 Task: Plan a workshop on stress management for the team on the 25th at 2:30 PM.
Action: Mouse moved to (49, 88)
Screenshot: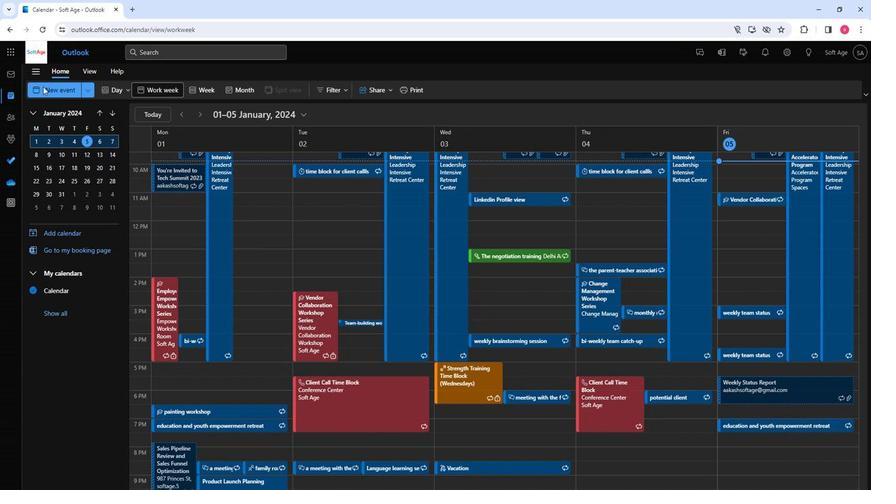 
Action: Mouse pressed left at (49, 88)
Screenshot: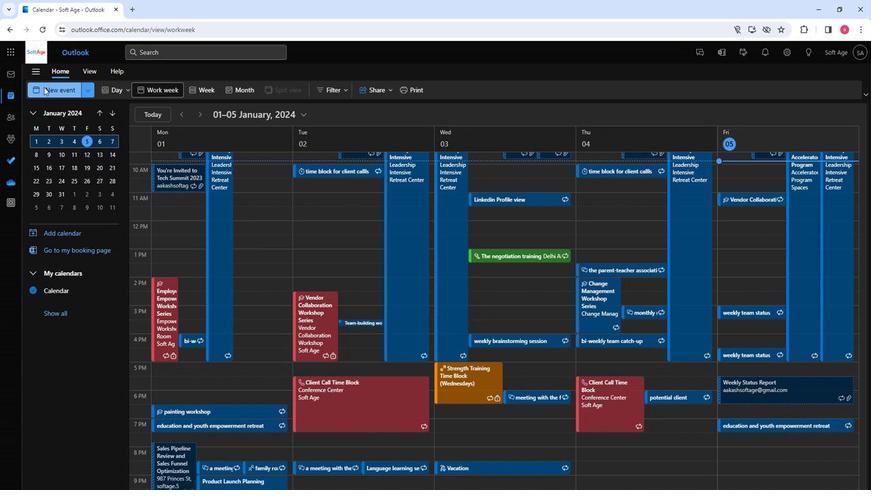 
Action: Mouse moved to (206, 228)
Screenshot: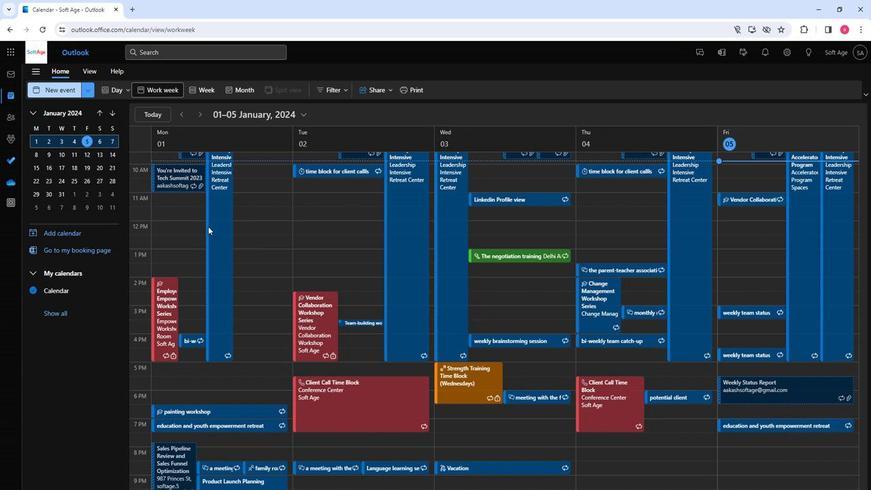 
Action: Key pressed <Key.shift>Workshop<Key.space>on<Key.space><Key.shift>Stress<Key.space><Key.shift>Management
Screenshot: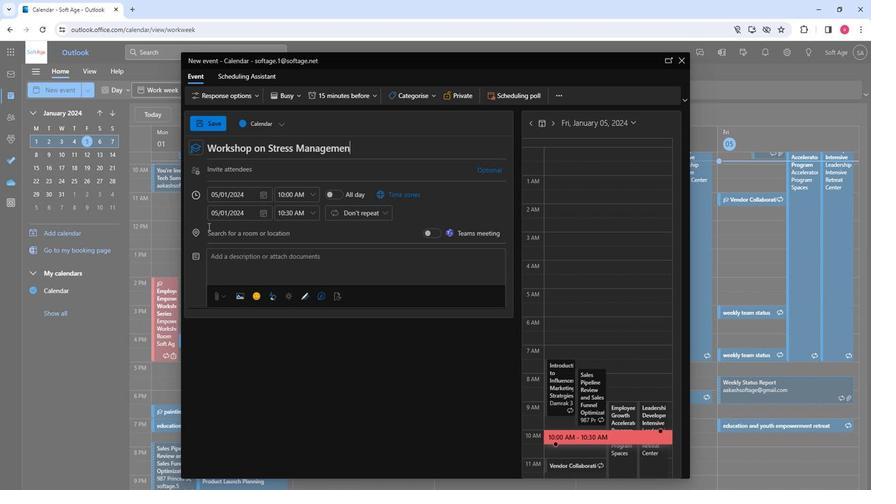 
Action: Mouse moved to (234, 176)
Screenshot: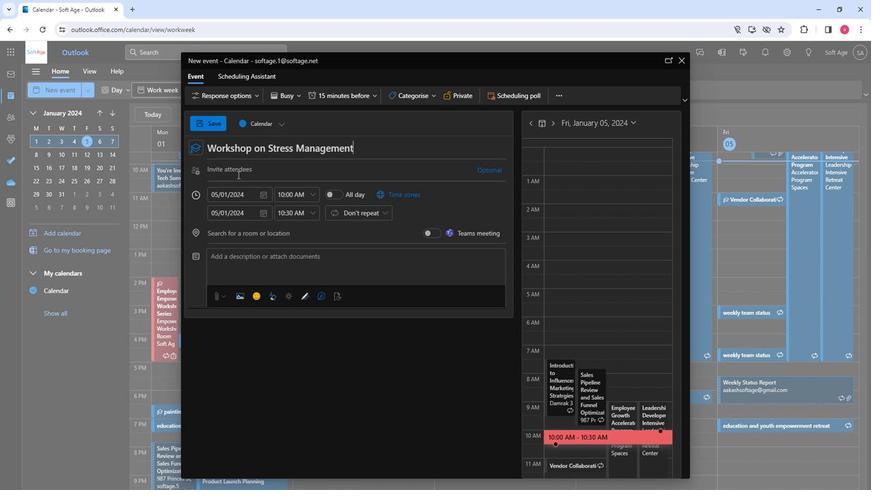 
Action: Mouse pressed left at (234, 176)
Screenshot: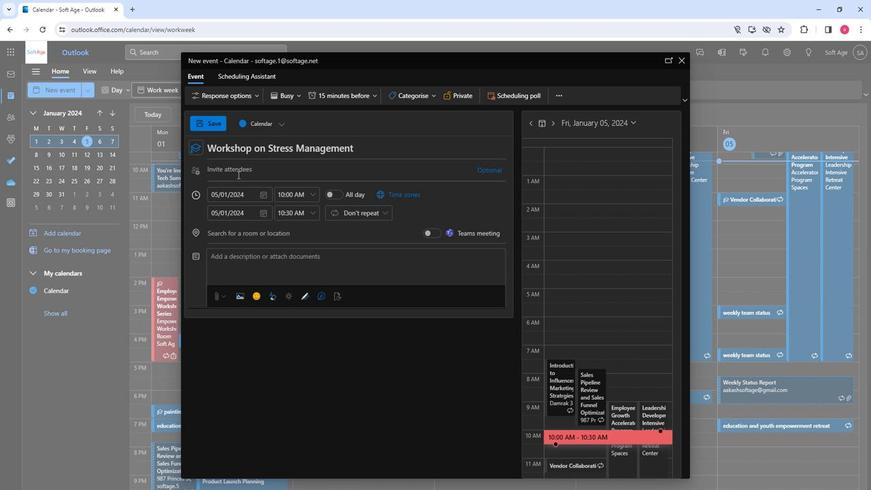 
Action: Key pressed so
Screenshot: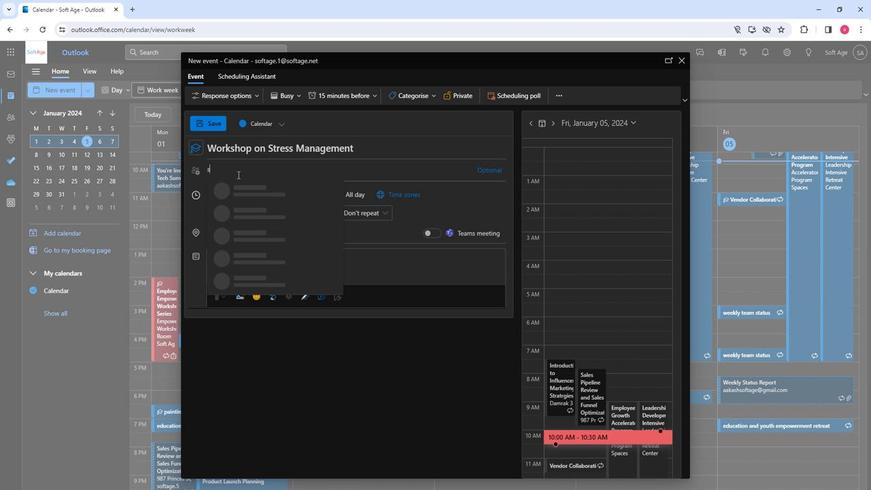 
Action: Mouse moved to (240, 186)
Screenshot: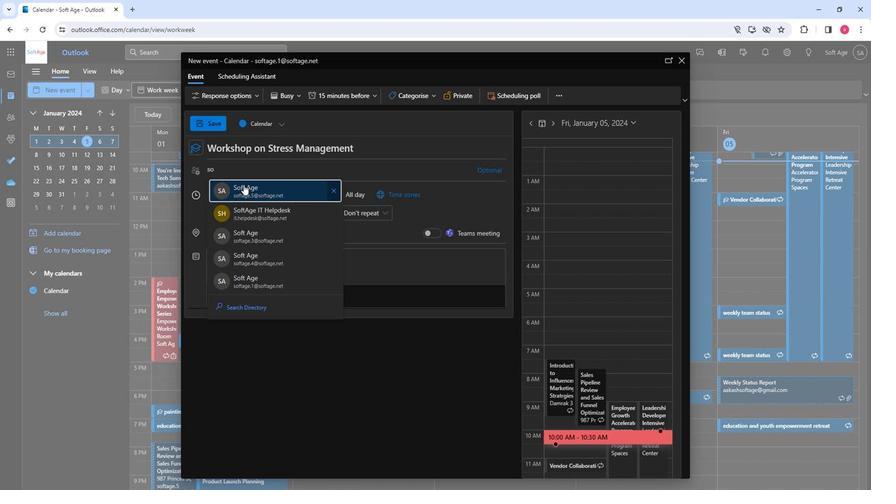 
Action: Mouse pressed left at (240, 186)
Screenshot: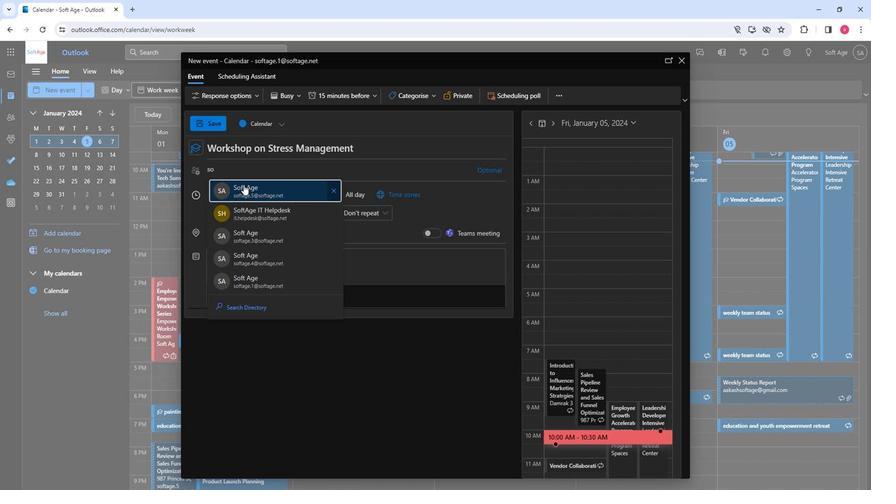
Action: Key pressed so
Screenshot: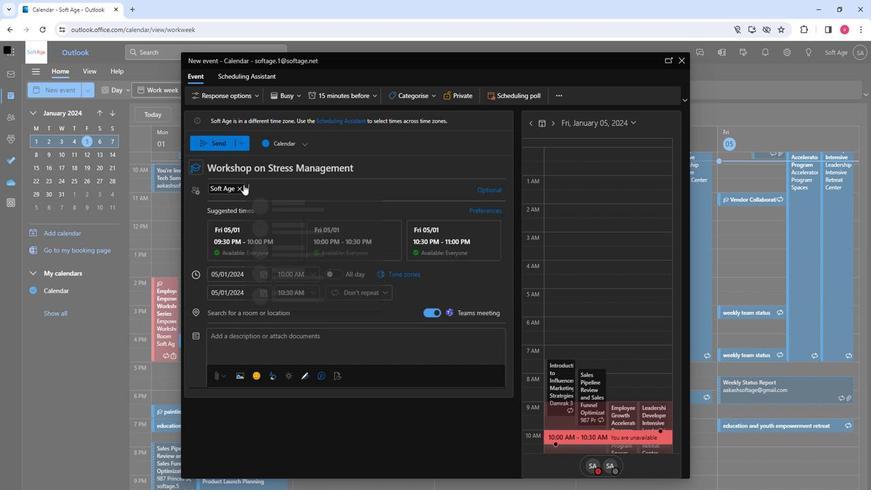 
Action: Mouse moved to (271, 261)
Screenshot: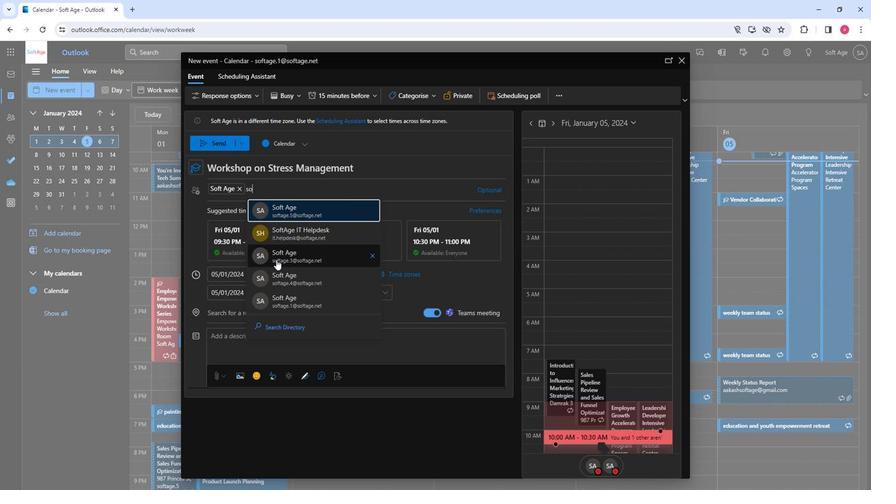 
Action: Mouse pressed left at (271, 261)
Screenshot: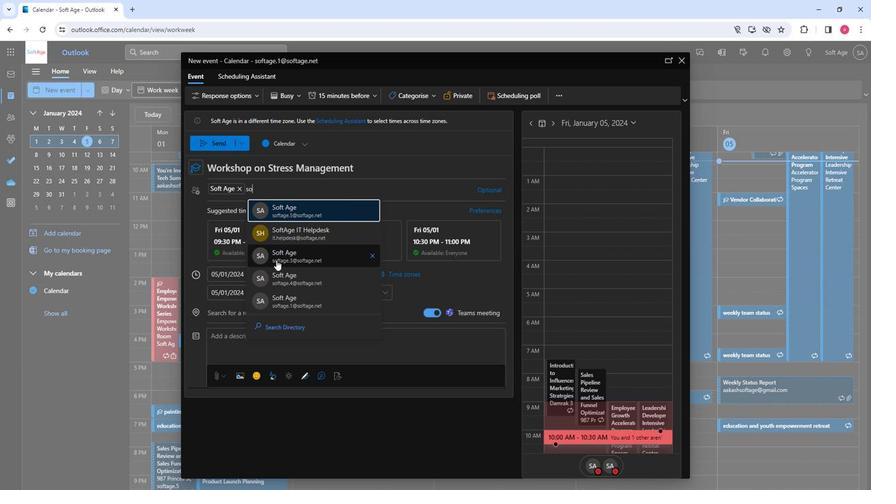 
Action: Key pressed so
Screenshot: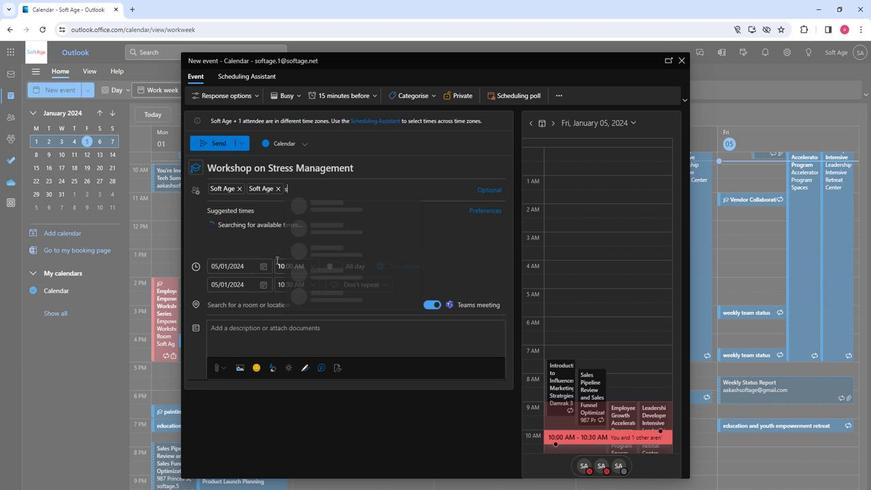 
Action: Mouse moved to (322, 284)
Screenshot: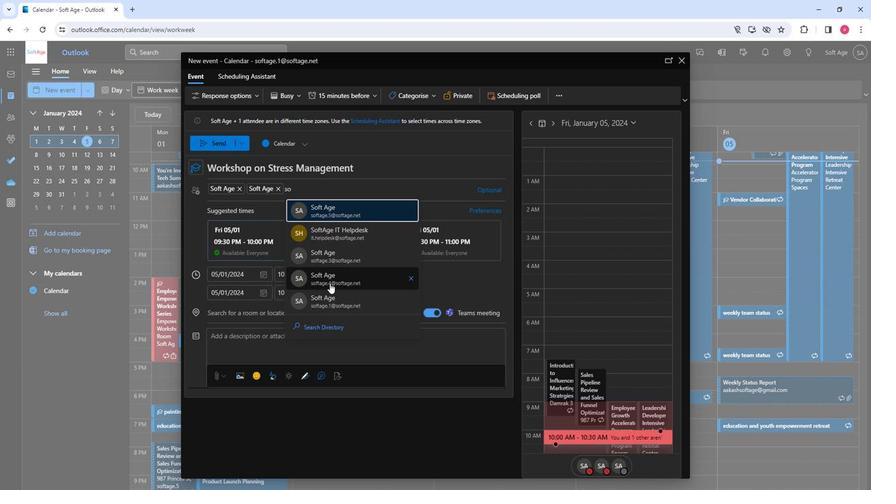 
Action: Mouse pressed left at (322, 284)
Screenshot: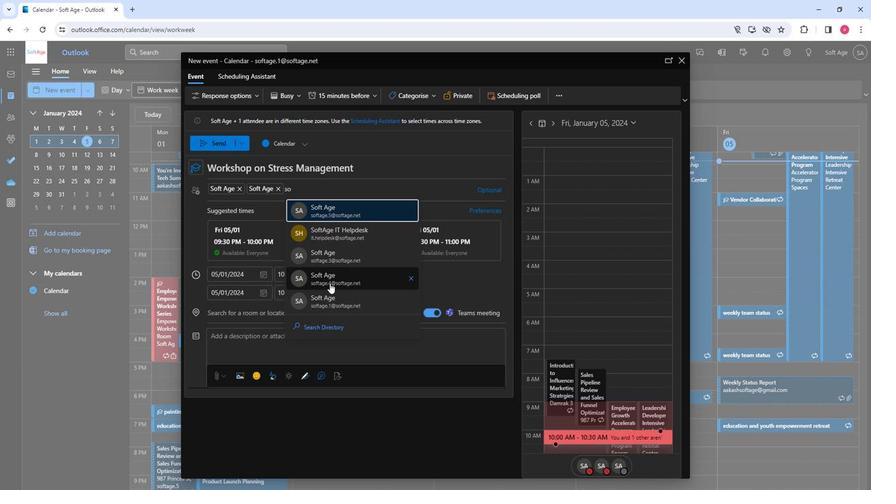 
Action: Mouse moved to (258, 273)
Screenshot: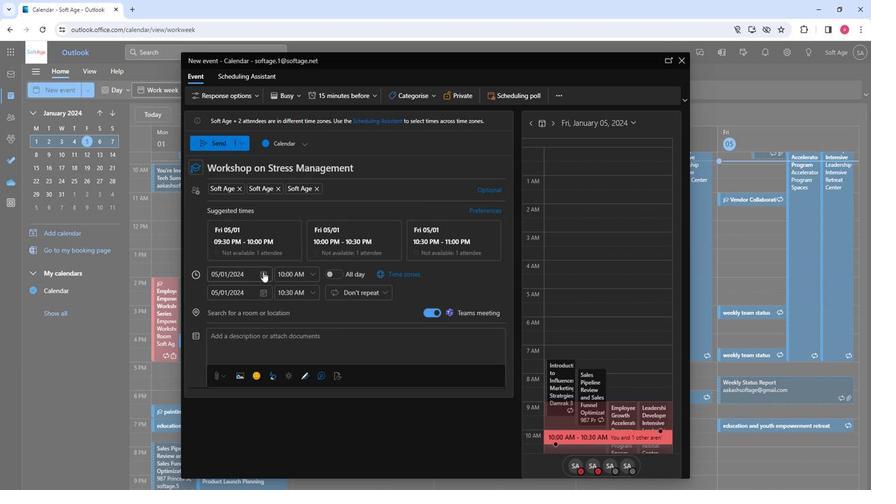 
Action: Mouse pressed left at (258, 273)
Screenshot: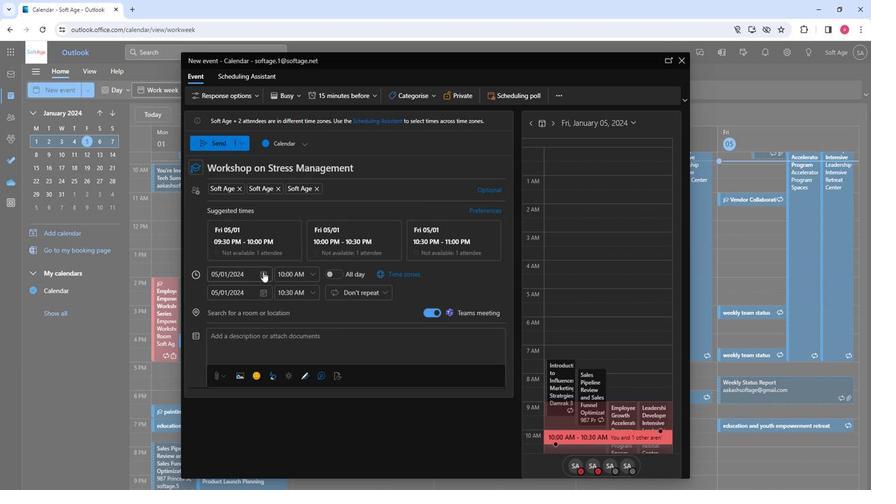
Action: Mouse moved to (251, 364)
Screenshot: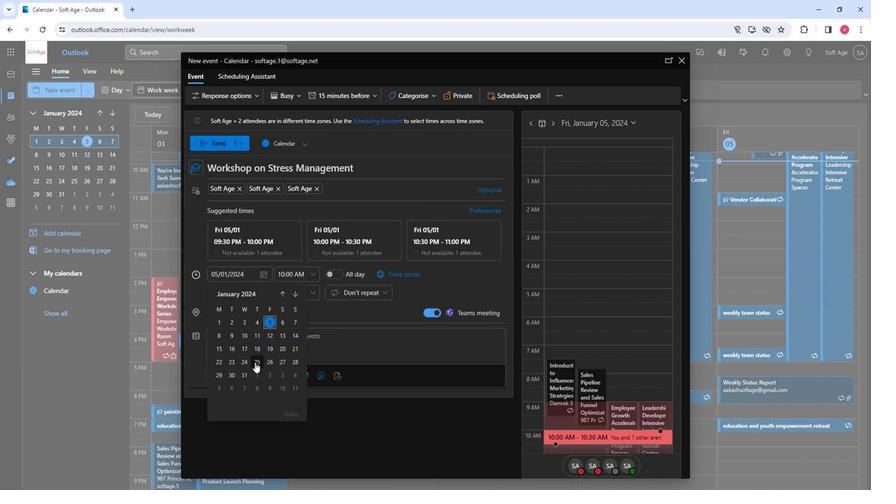 
Action: Mouse pressed left at (251, 364)
Screenshot: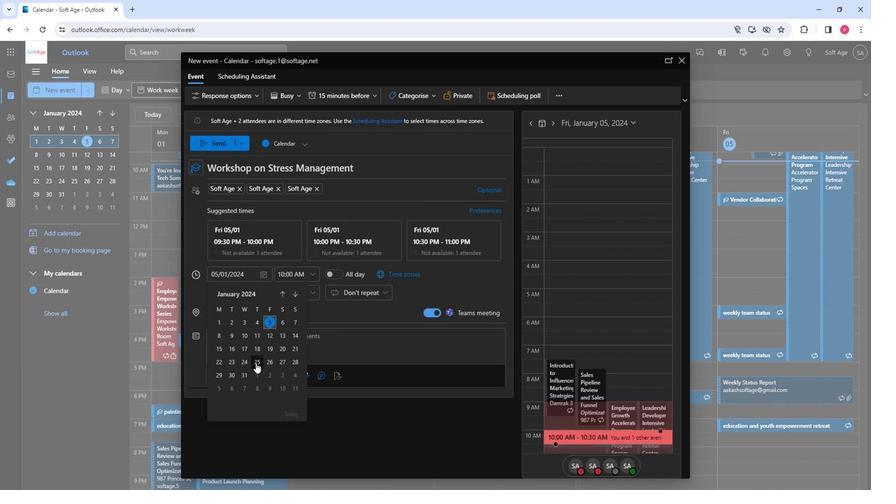 
Action: Mouse moved to (305, 274)
Screenshot: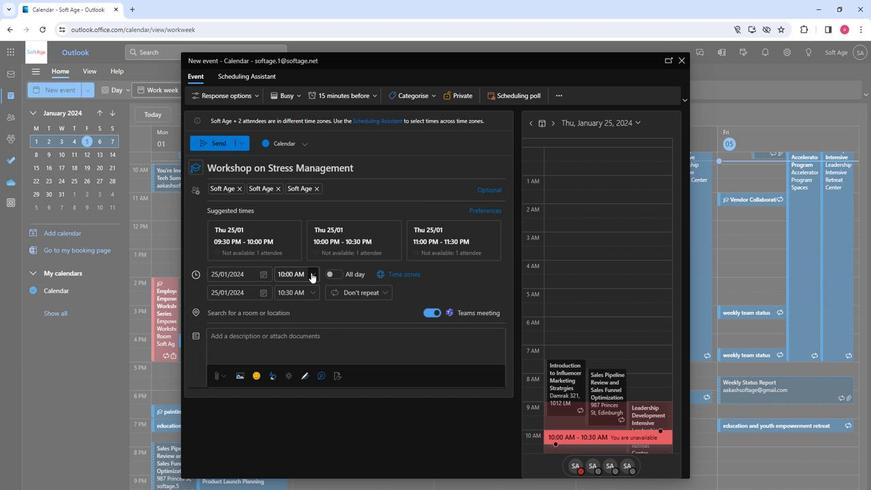 
Action: Mouse pressed left at (305, 274)
Screenshot: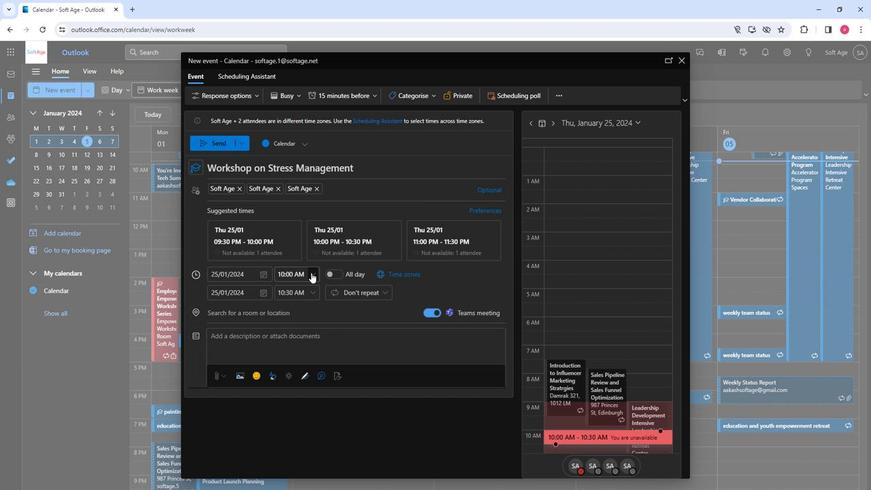 
Action: Mouse moved to (288, 316)
Screenshot: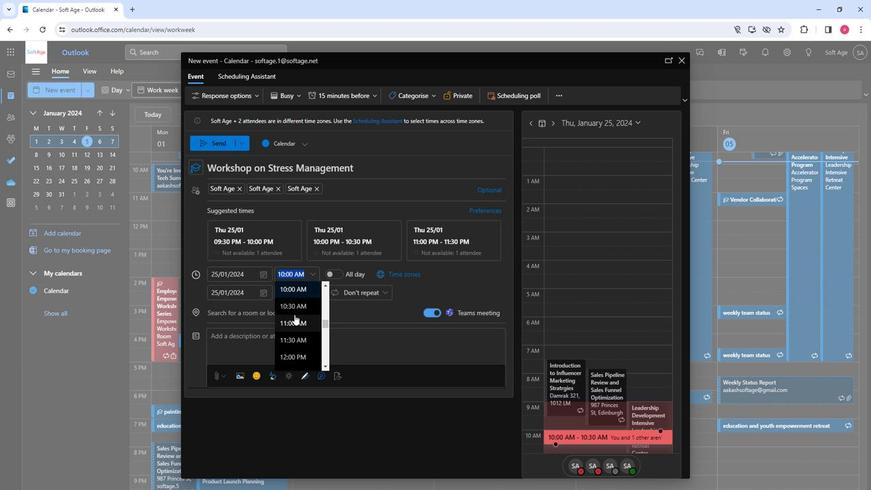 
Action: Mouse scrolled (288, 315) with delta (0, 0)
Screenshot: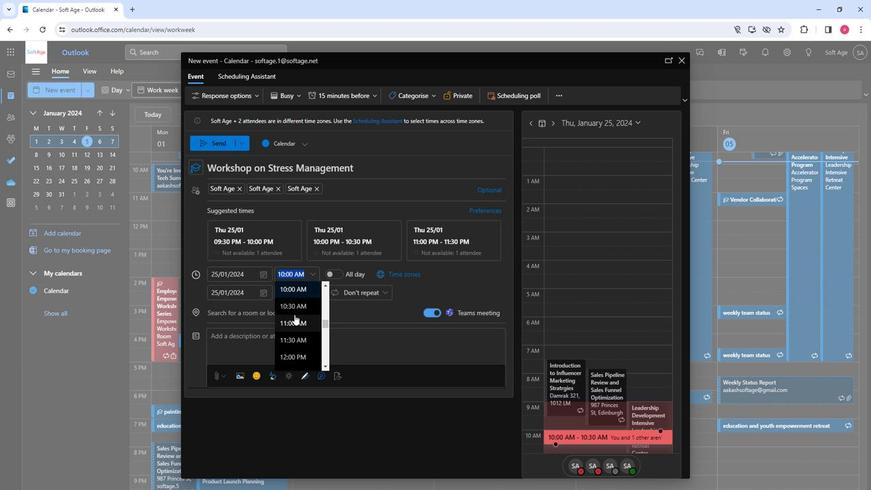 
Action: Mouse moved to (289, 317)
Screenshot: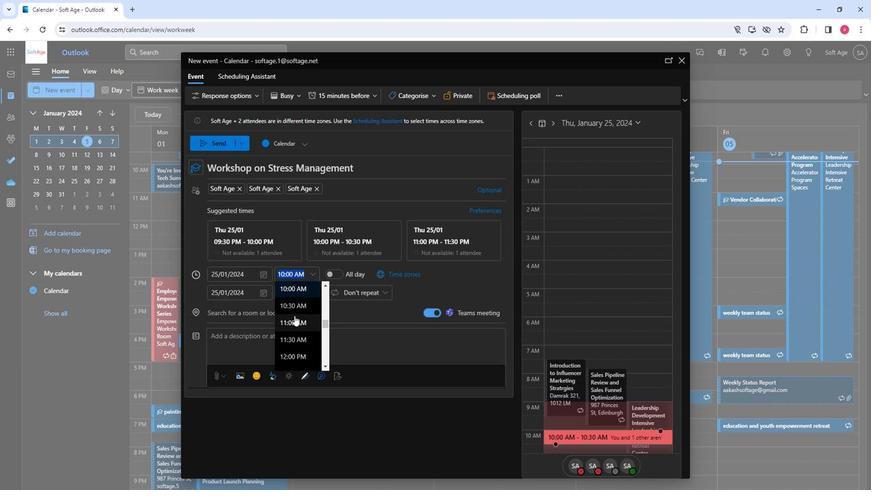 
Action: Mouse scrolled (289, 317) with delta (0, 0)
Screenshot: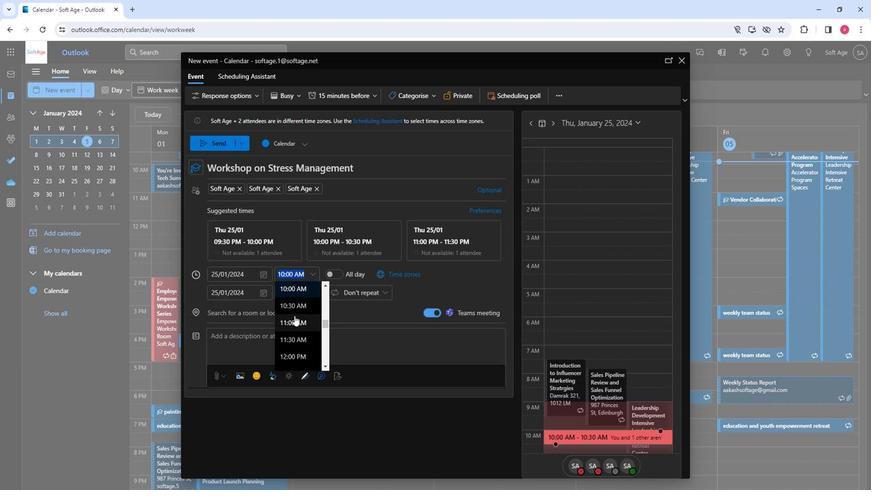 
Action: Mouse moved to (288, 347)
Screenshot: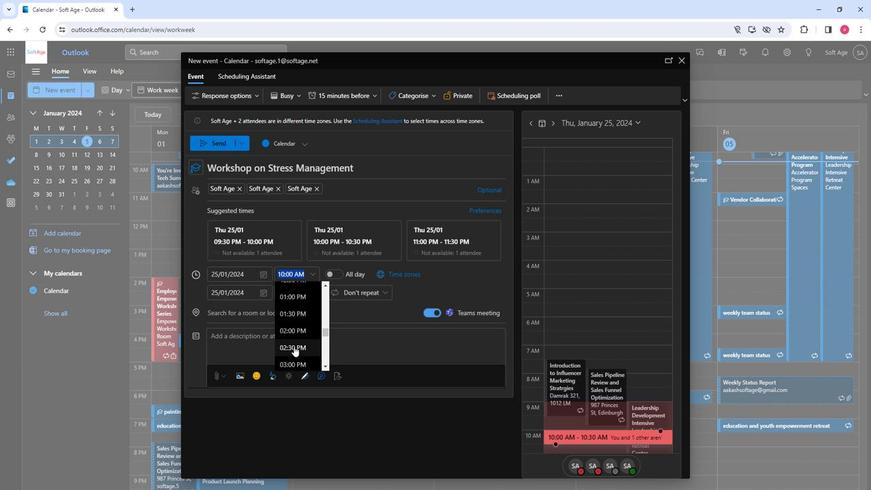 
Action: Mouse pressed left at (288, 347)
Screenshot: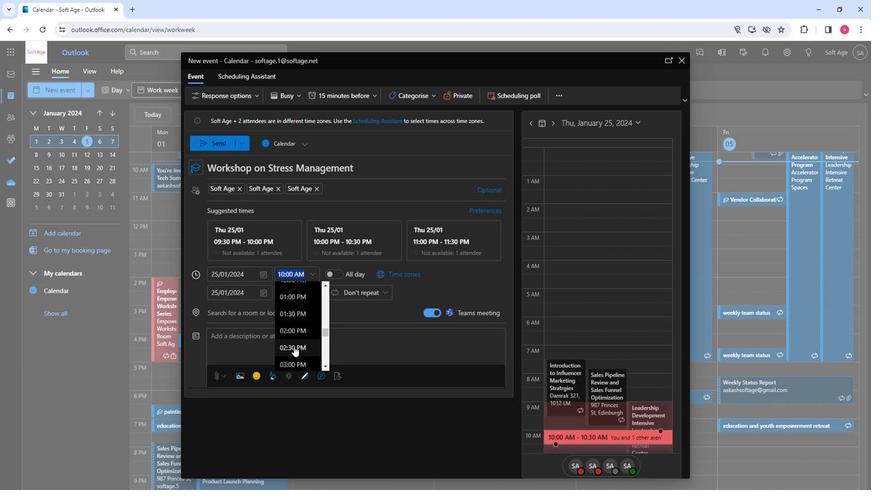 
Action: Mouse moved to (271, 319)
Screenshot: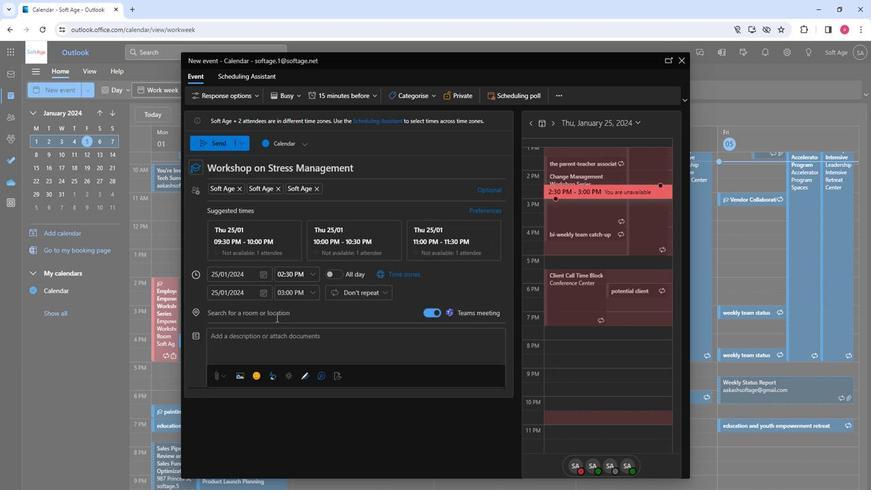 
Action: Mouse pressed left at (271, 319)
Screenshot: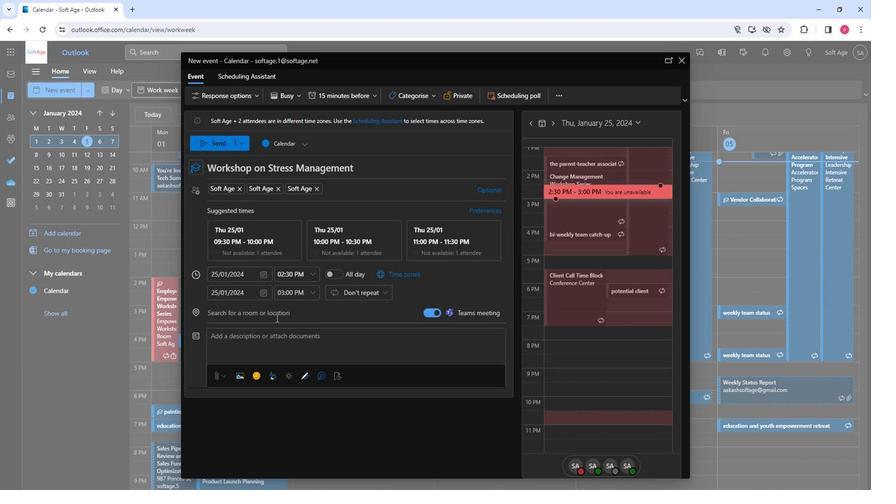
Action: Mouse moved to (279, 413)
Screenshot: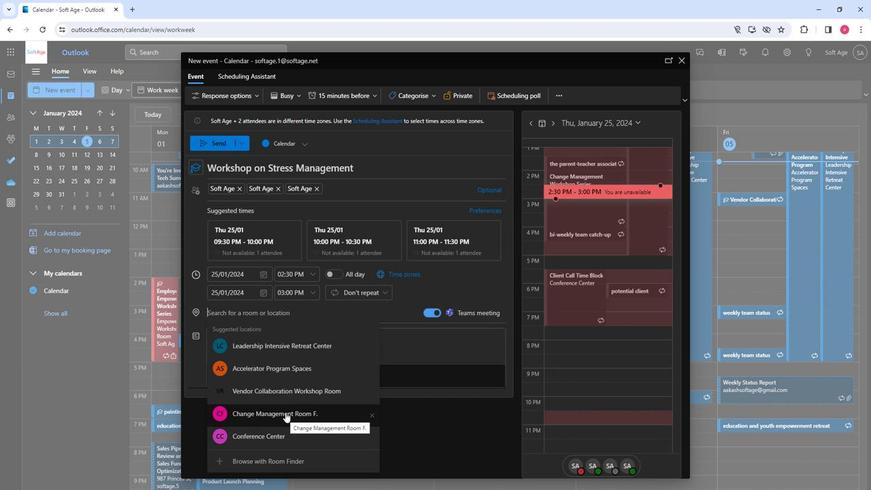 
Action: Mouse pressed left at (279, 413)
Screenshot: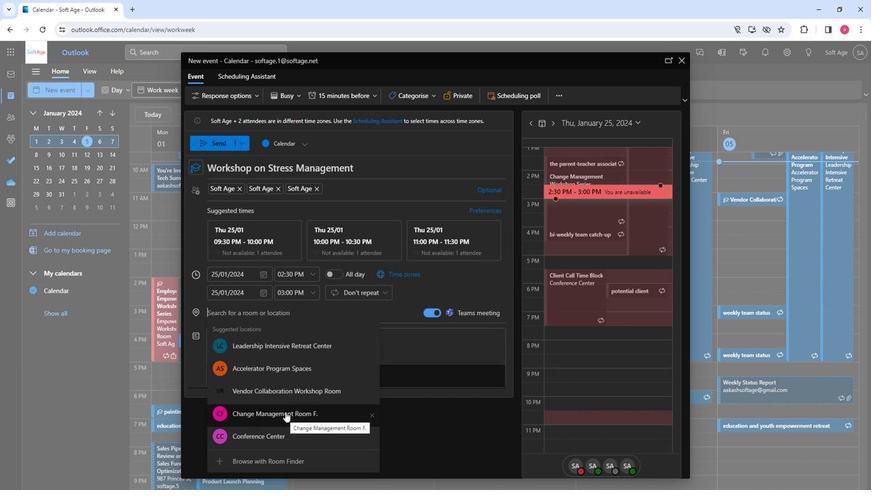 
Action: Mouse moved to (251, 343)
Screenshot: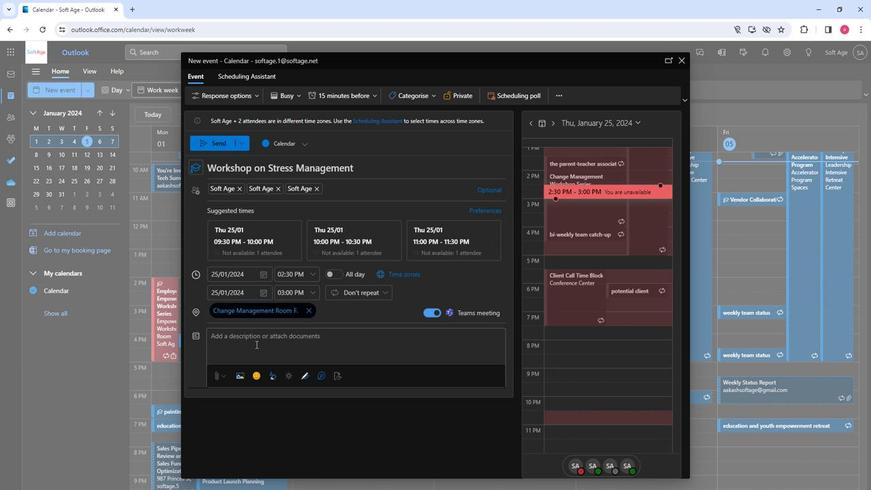 
Action: Mouse pressed left at (251, 343)
Screenshot: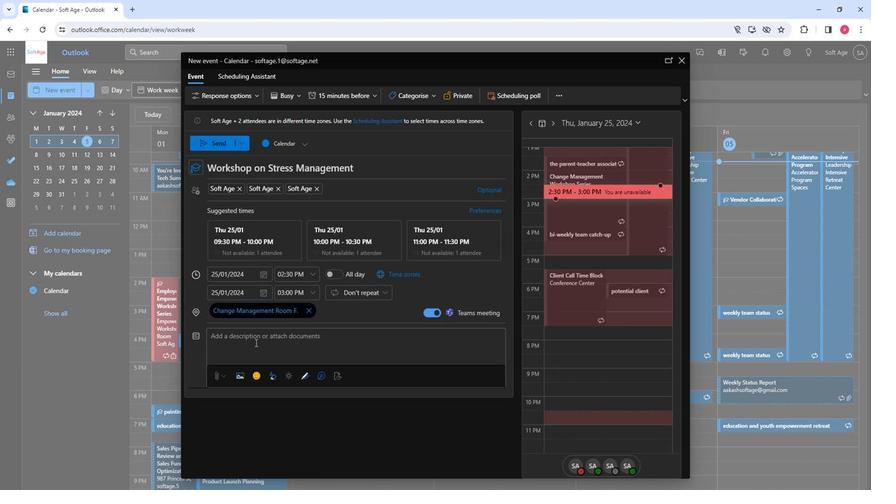 
Action: Key pressed <Key.shift>Elevate<Key.space>team<Key.space>well-being<Key.space>with<Key.space>our<Key.space>stress<Key.space>management<Key.space>workshop.<Key.space><Key.shift>Eqi<Key.backspace>uip<Key.space>your<Key.space>team<Key.space>with<Key.space>effective<Key.space>tools,<Key.space>strategies,<Key.space>and<Key.space>resilience-building<Key.space>techniques<Key.space>for<Key.space>a<Key.space>healtheir,<Key.space>more<Key.space>balanced<Key.space>work<Key.space>environment.
Screenshot: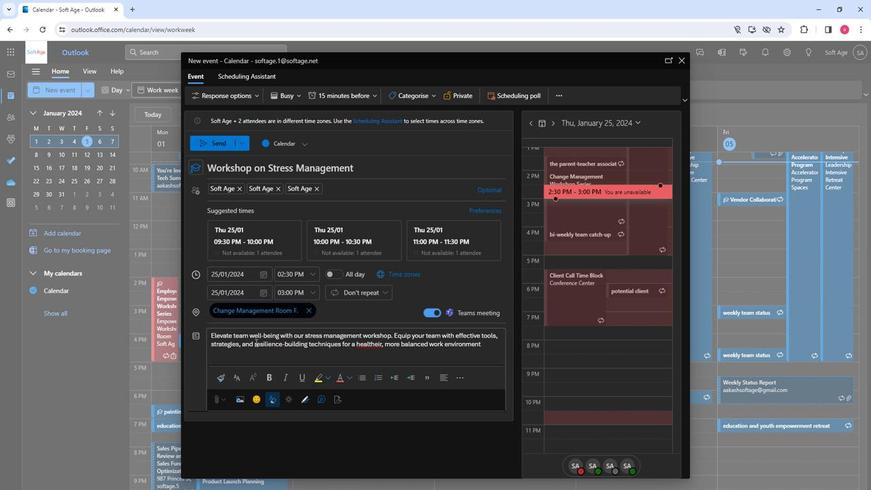
Action: Mouse moved to (316, 343)
Screenshot: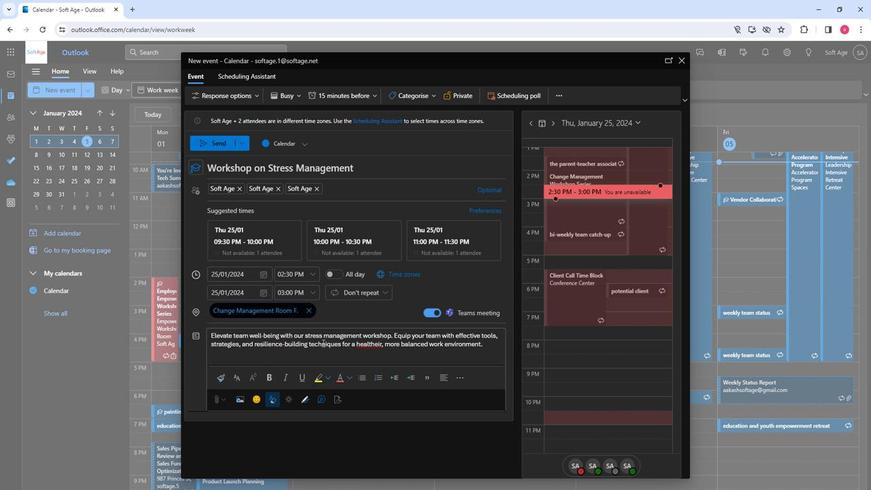 
Action: Mouse pressed left at (316, 343)
Screenshot: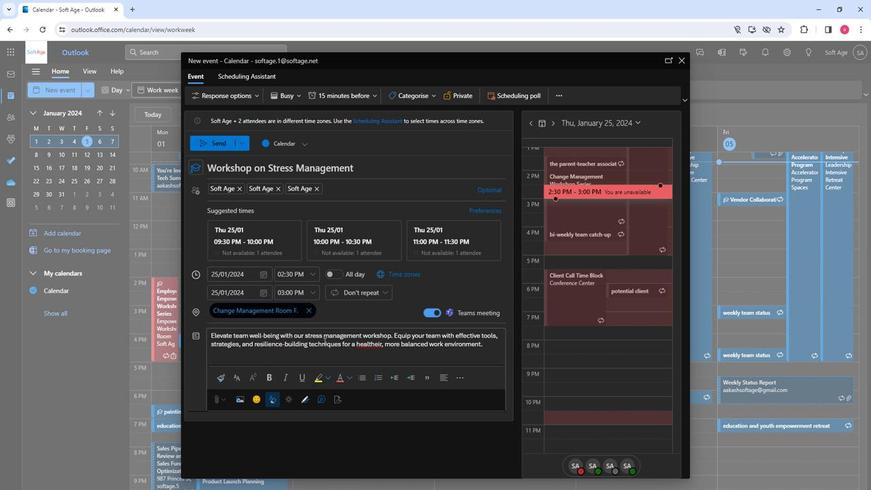 
Action: Mouse pressed left at (316, 343)
Screenshot: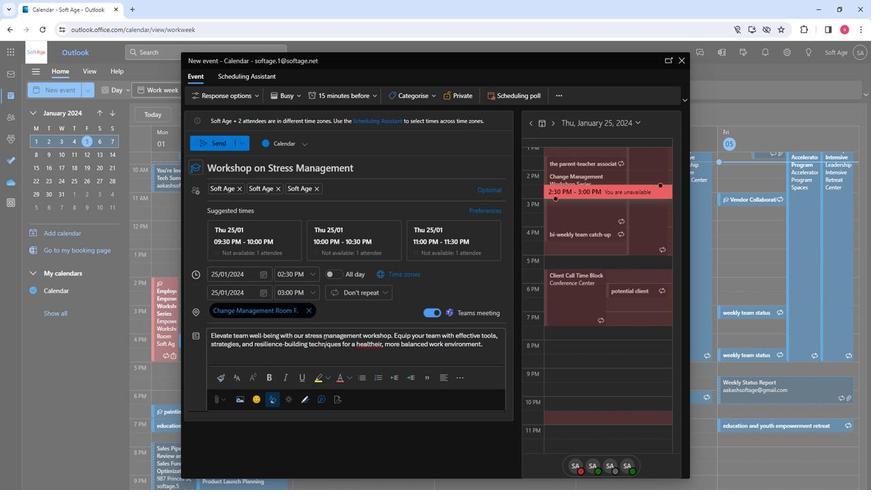 
Action: Mouse pressed left at (316, 343)
Screenshot: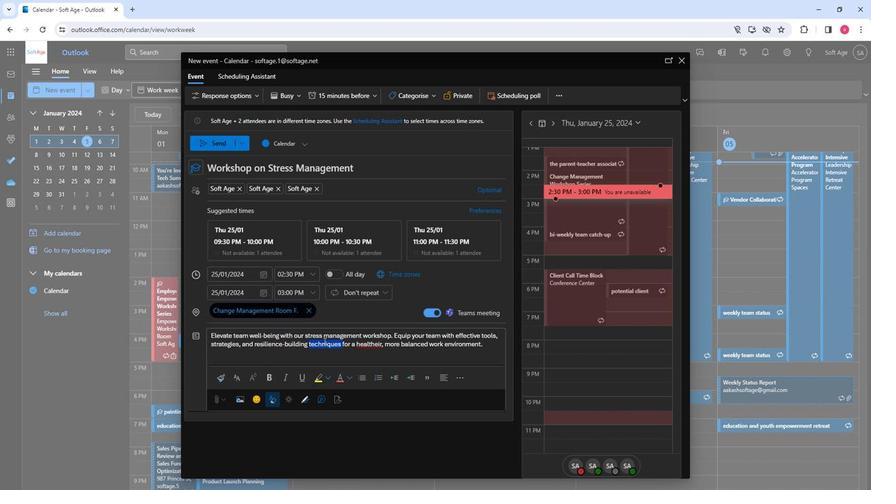 
Action: Mouse moved to (360, 356)
Screenshot: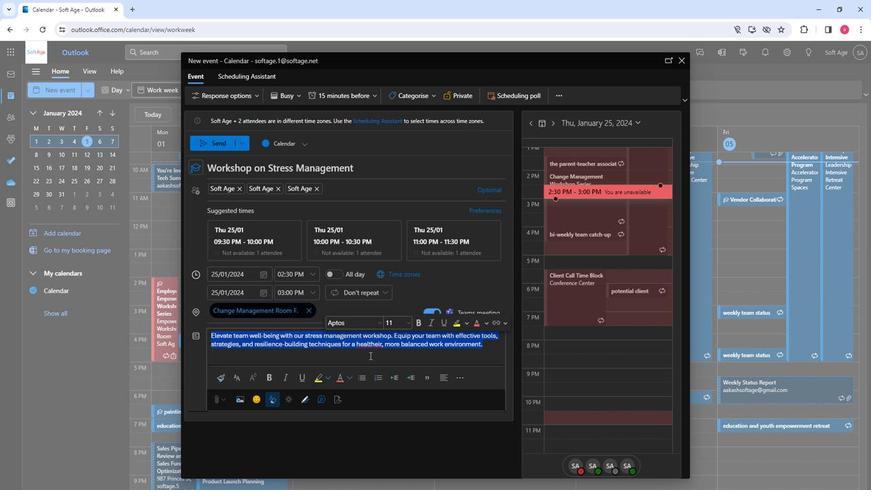
Action: Mouse pressed left at (360, 356)
Screenshot: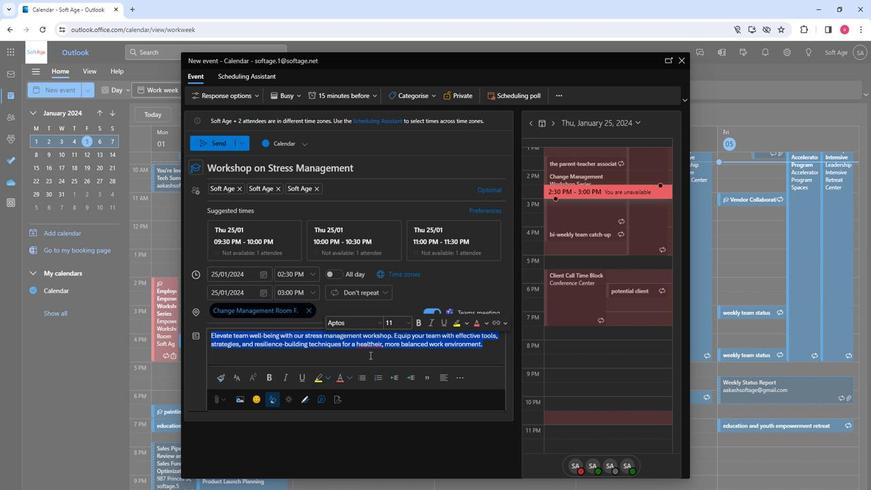 
Action: Mouse moved to (360, 346)
Screenshot: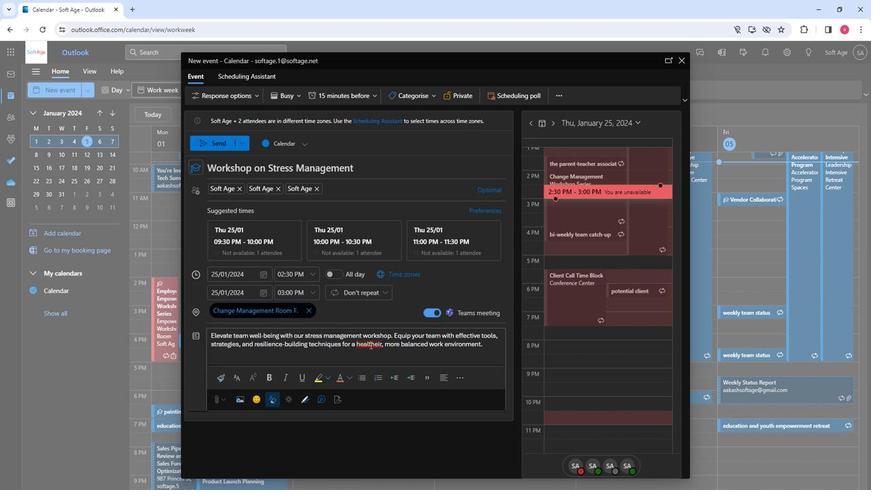 
Action: Mouse pressed left at (360, 346)
Screenshot: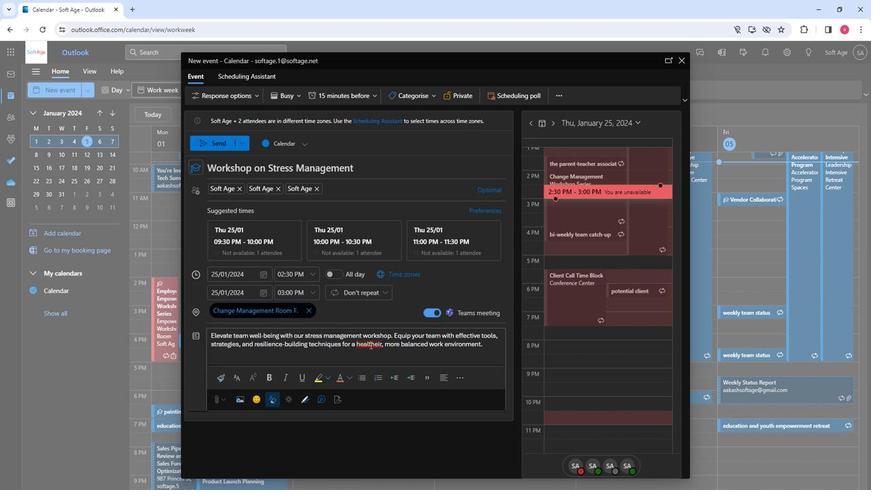 
Action: Mouse moved to (330, 358)
Screenshot: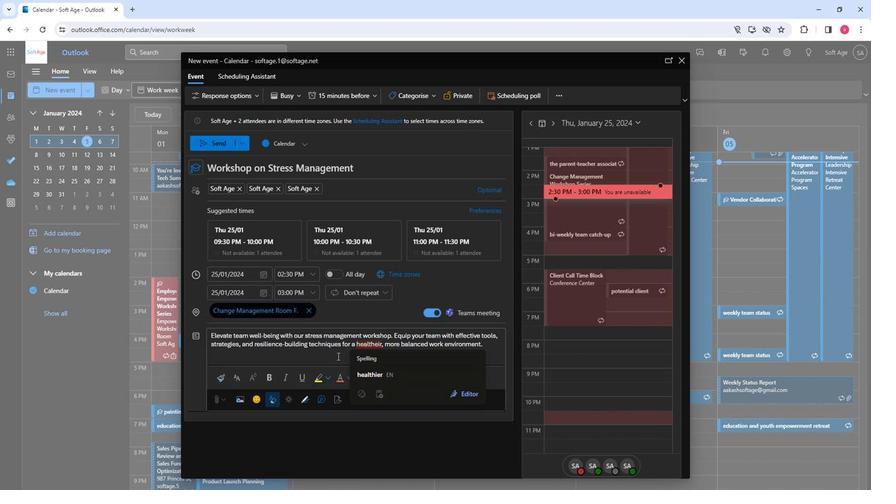
Action: Mouse pressed left at (330, 358)
Screenshot: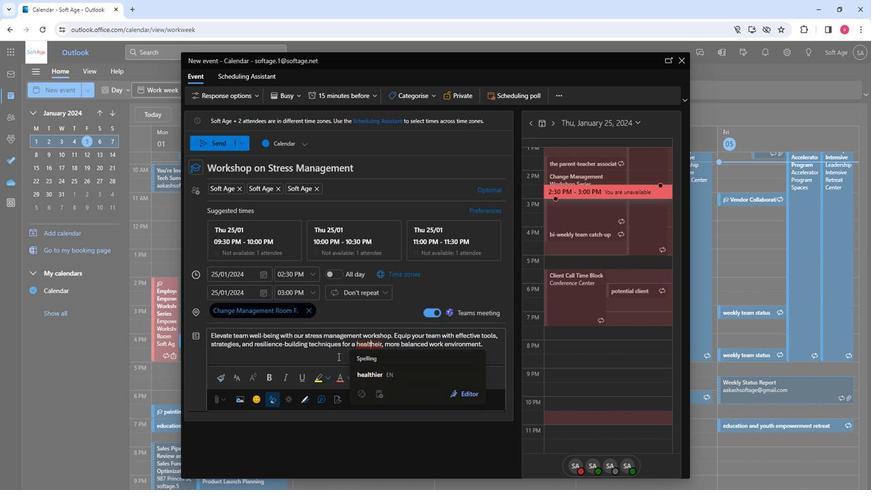 
Action: Mouse moved to (371, 347)
Screenshot: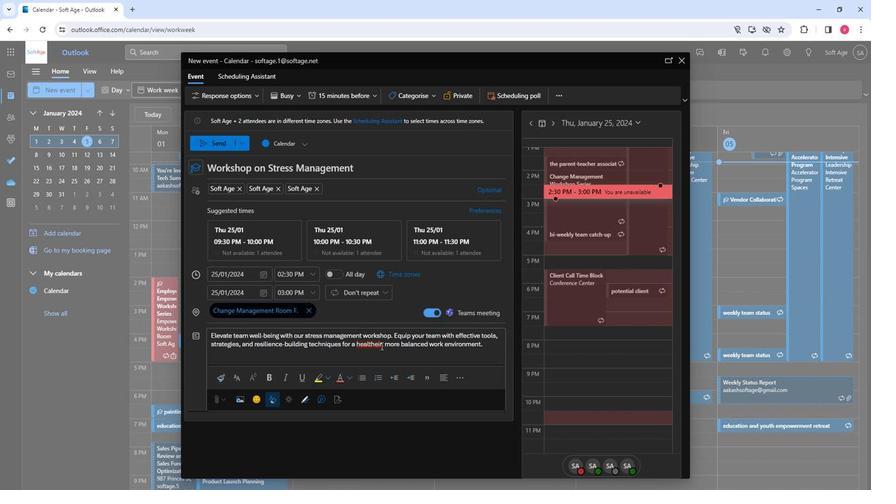 
Action: Mouse pressed left at (371, 347)
Screenshot: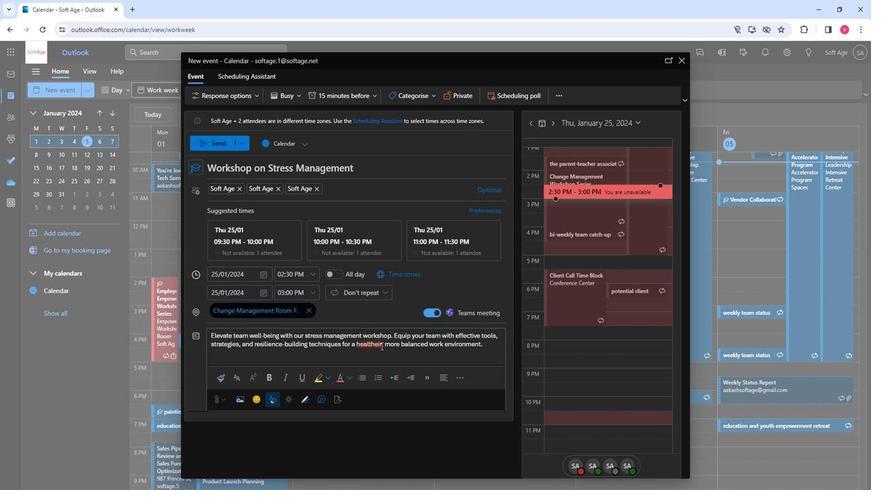 
Action: Mouse moved to (370, 350)
Screenshot: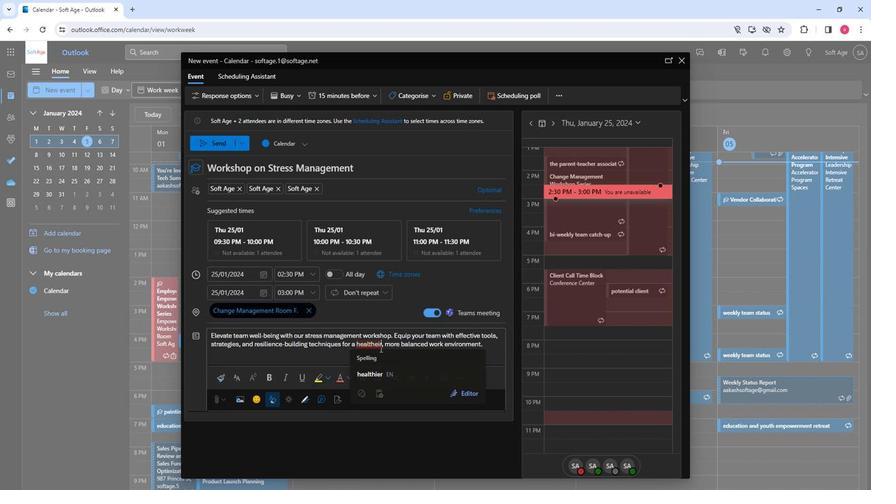 
Action: Key pressed <Key.backspace>
Screenshot: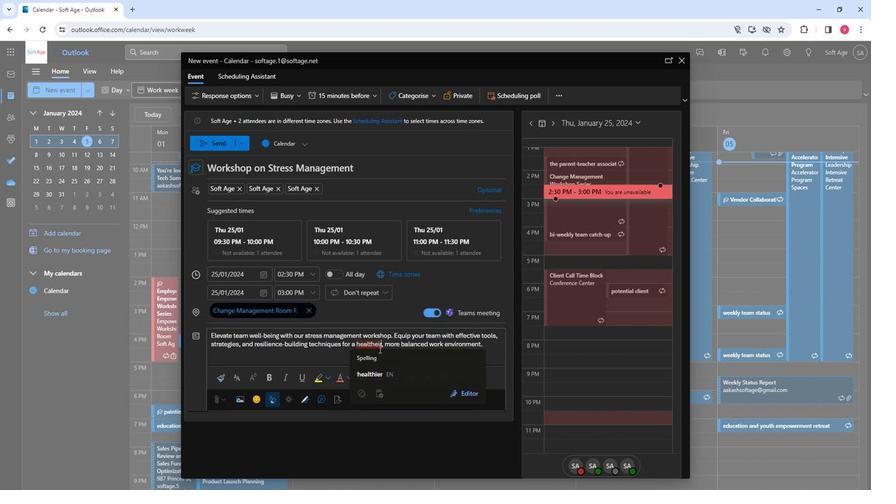 
Action: Mouse moved to (356, 350)
Screenshot: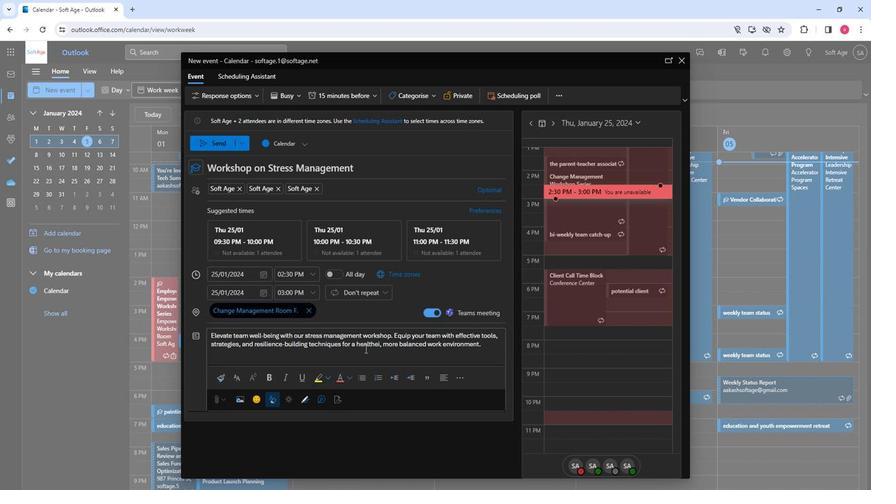 
Action: Key pressed <Key.backspace><Key.backspace><Key.backspace><Key.backspace><Key.backspace><Key.backspace>
Screenshot: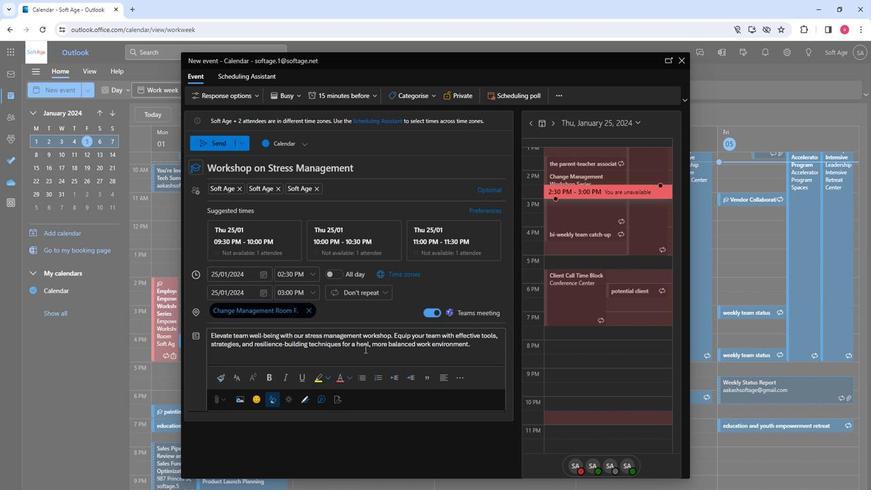 
Action: Mouse moved to (354, 350)
Screenshot: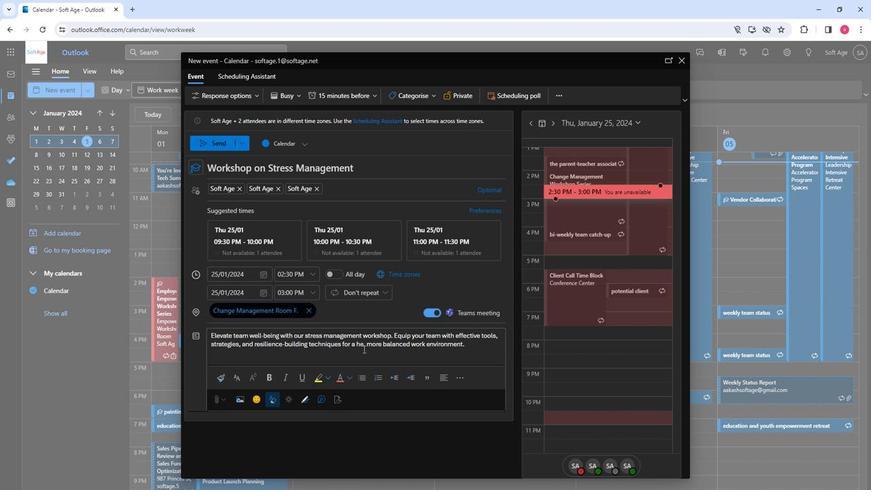 
Action: Key pressed <Key.backspace>ealthier
Screenshot: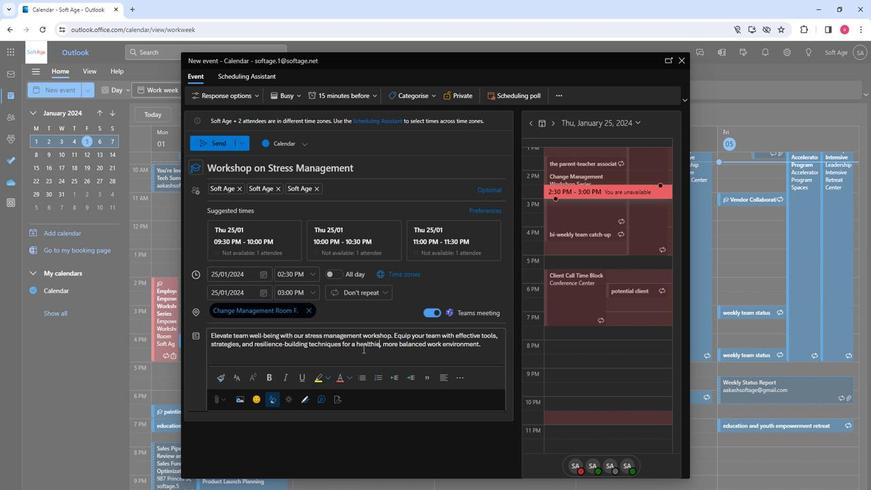 
Action: Mouse moved to (317, 345)
Screenshot: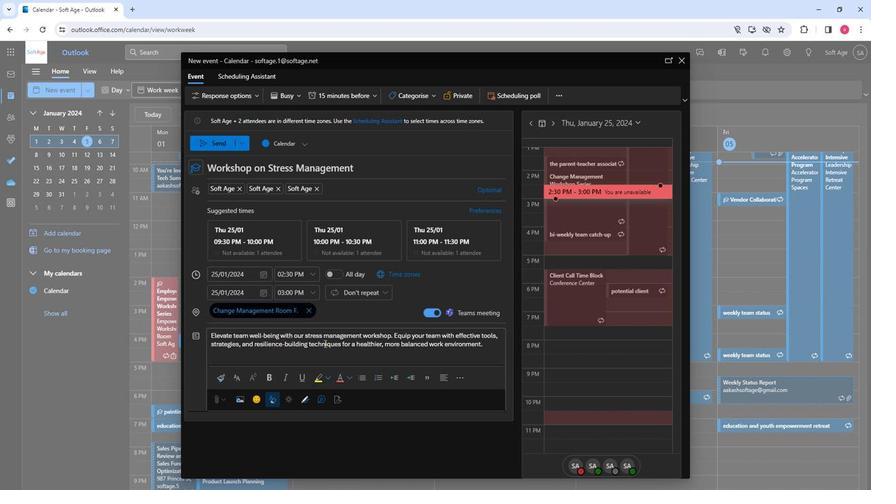 
Action: Mouse pressed left at (317, 345)
Screenshot: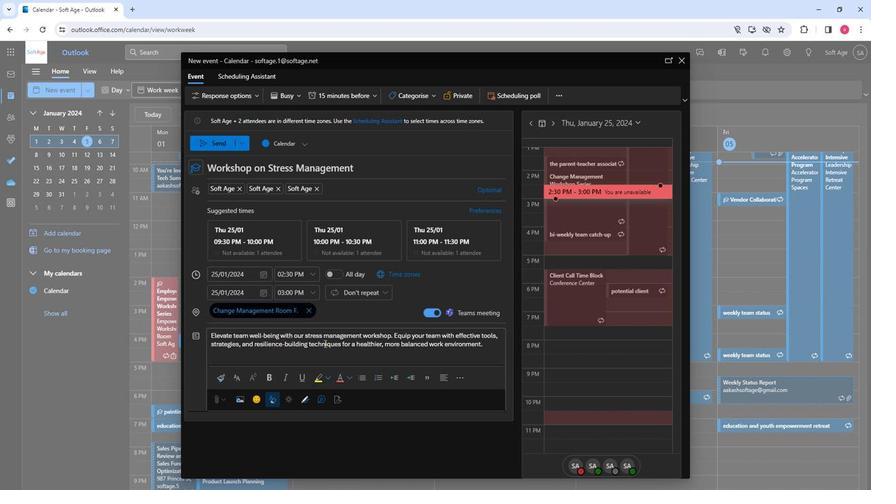 
Action: Mouse pressed left at (317, 345)
Screenshot: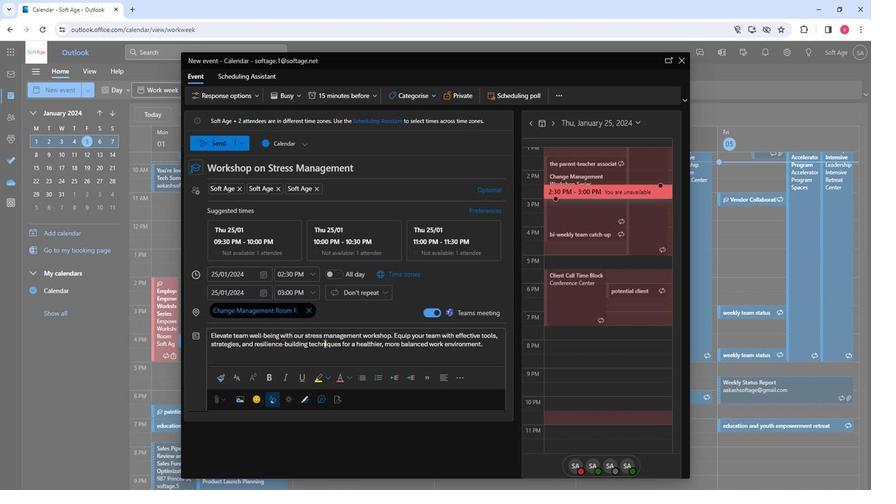 
Action: Mouse pressed left at (317, 345)
Screenshot: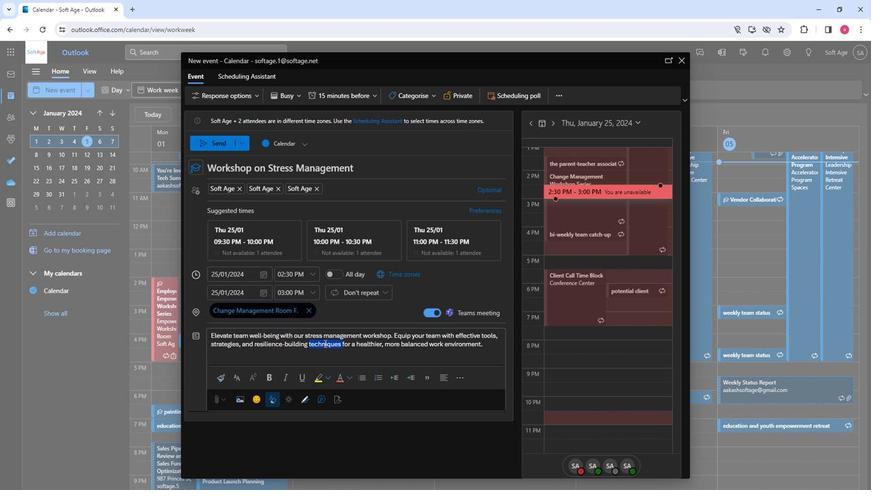 
Action: Mouse pressed left at (317, 345)
Screenshot: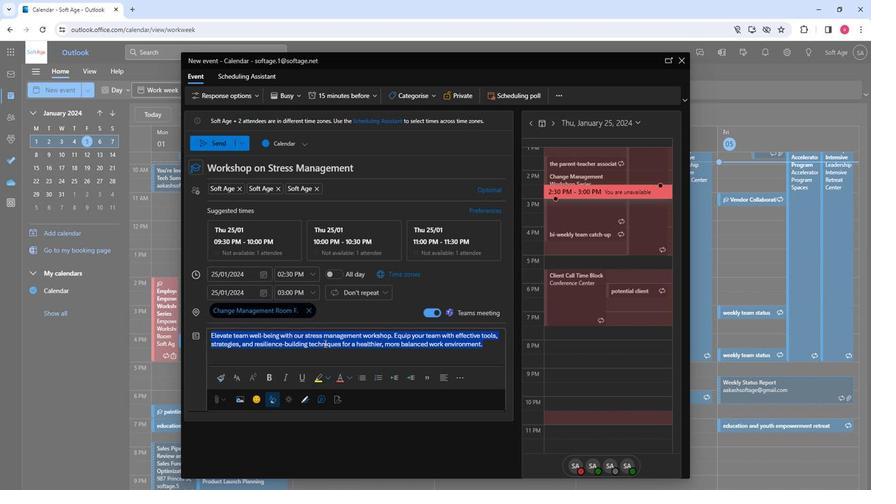
Action: Mouse moved to (233, 380)
Screenshot: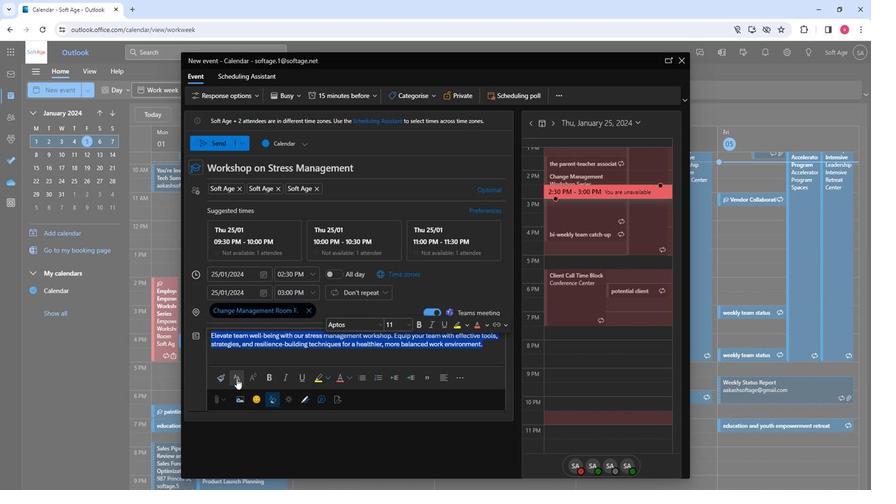 
Action: Mouse pressed left at (233, 380)
Screenshot: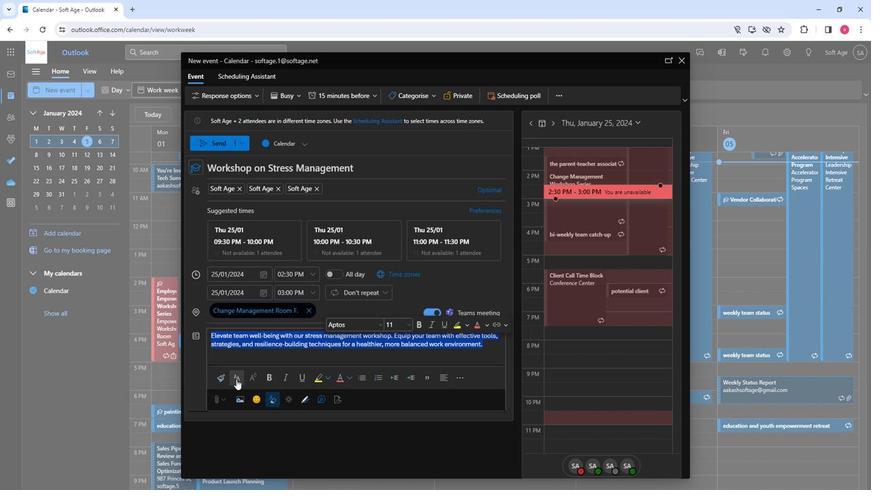 
Action: Mouse moved to (257, 294)
Screenshot: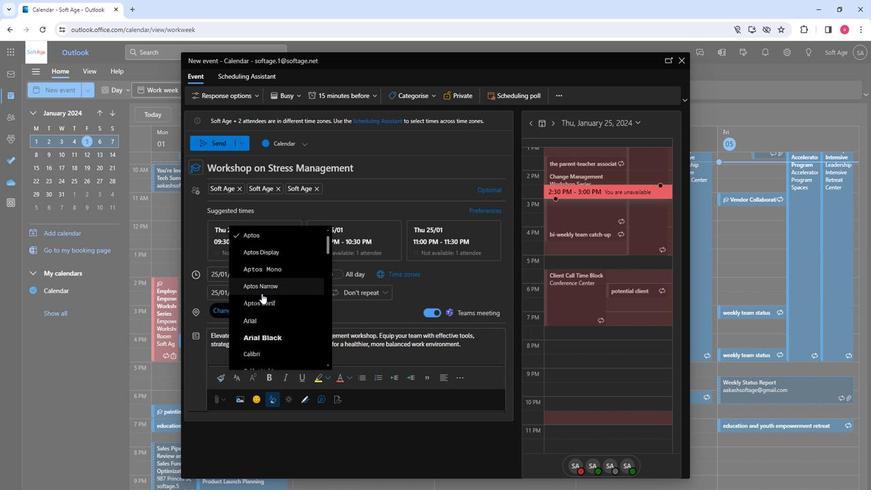
Action: Mouse scrolled (257, 294) with delta (0, 0)
Screenshot: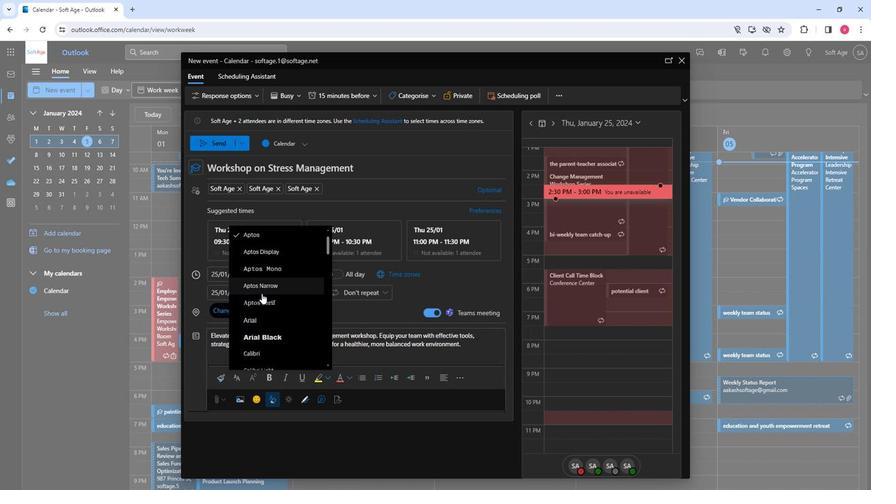 
Action: Mouse scrolled (257, 294) with delta (0, 0)
Screenshot: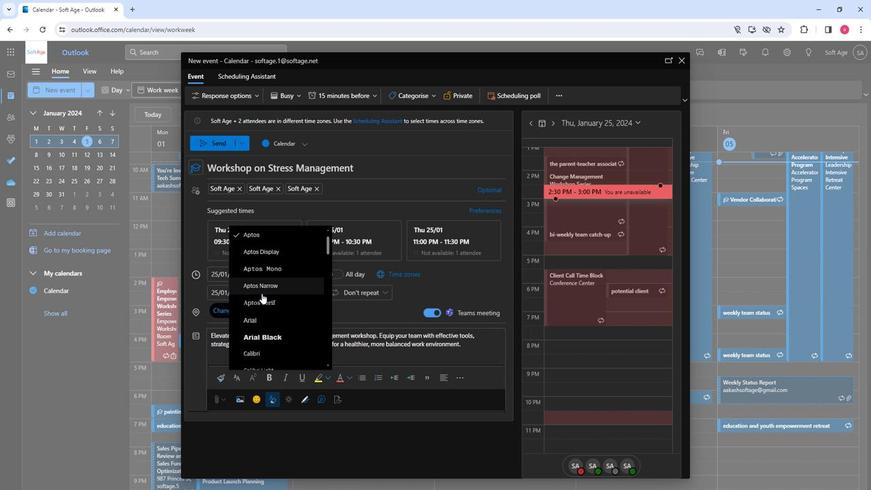 
Action: Mouse scrolled (257, 294) with delta (0, 0)
Screenshot: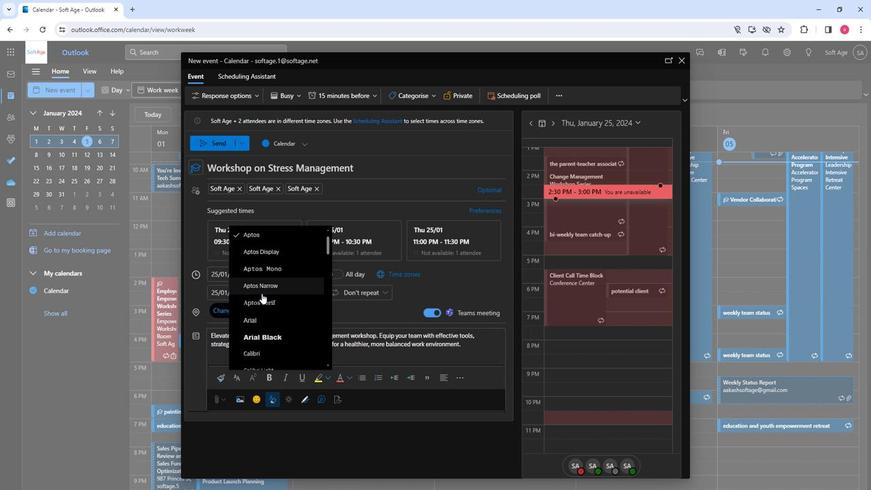 
Action: Mouse scrolled (257, 294) with delta (0, 0)
Screenshot: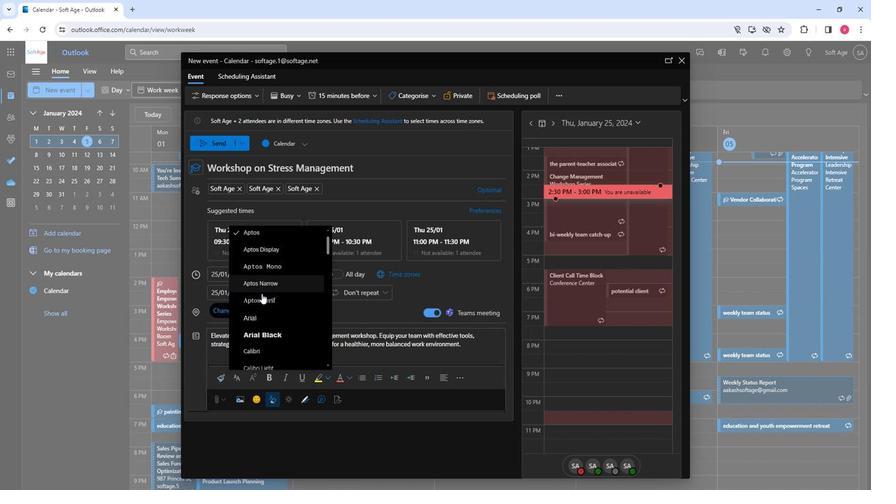 
Action: Mouse scrolled (257, 294) with delta (0, 0)
Screenshot: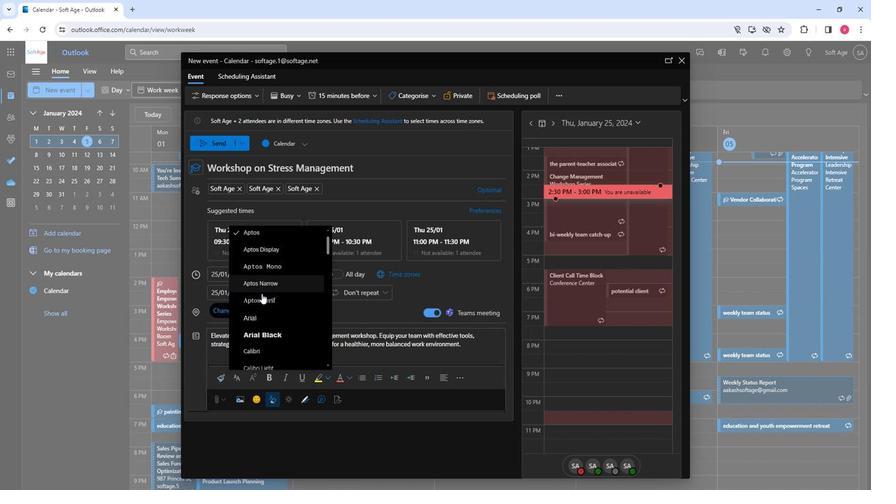 
Action: Mouse moved to (253, 241)
Screenshot: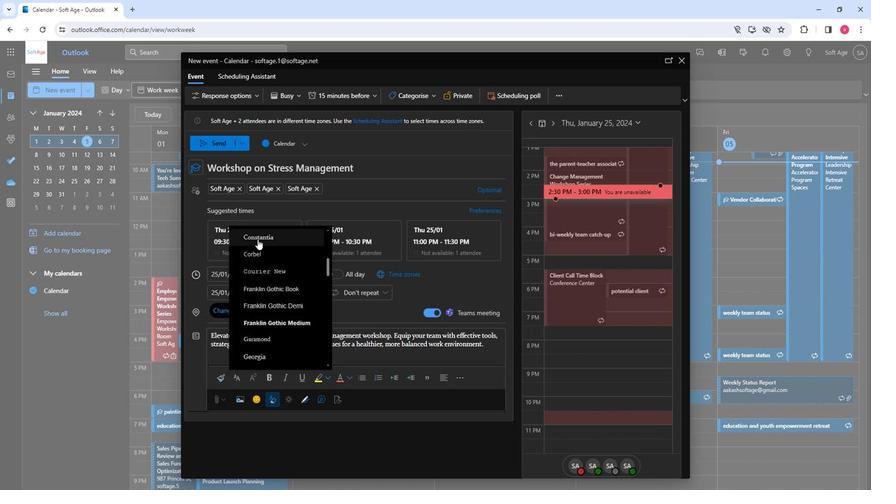 
Action: Mouse pressed left at (253, 241)
Screenshot: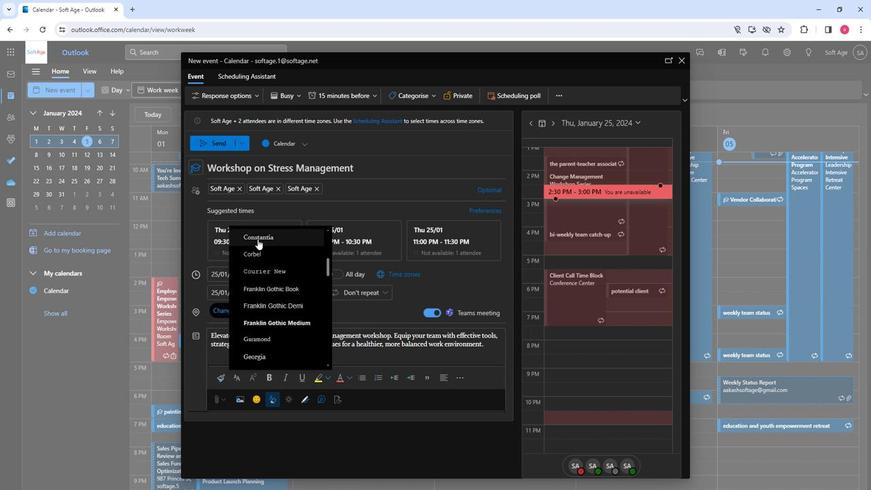 
Action: Mouse moved to (279, 382)
Screenshot: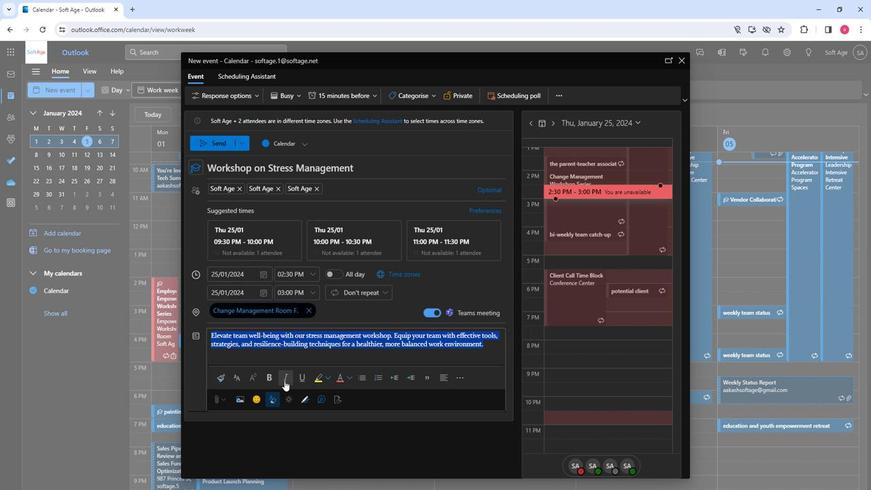 
Action: Mouse pressed left at (279, 382)
Screenshot: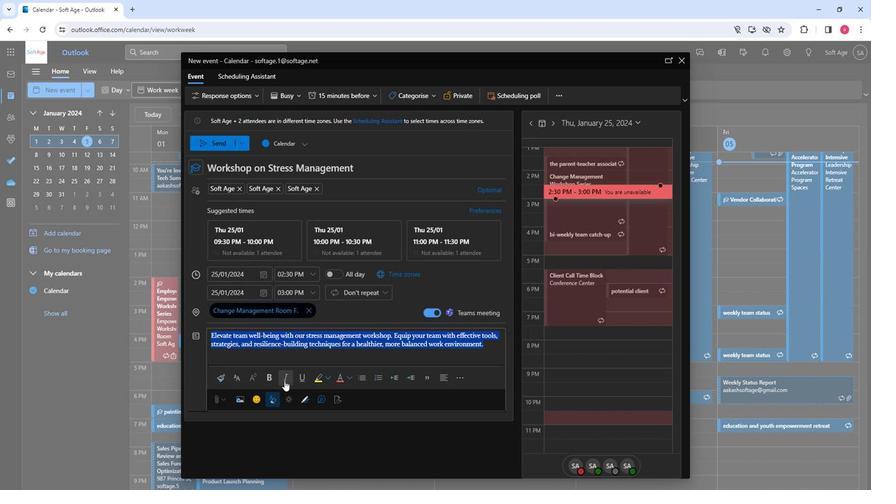 
Action: Mouse moved to (399, 377)
Screenshot: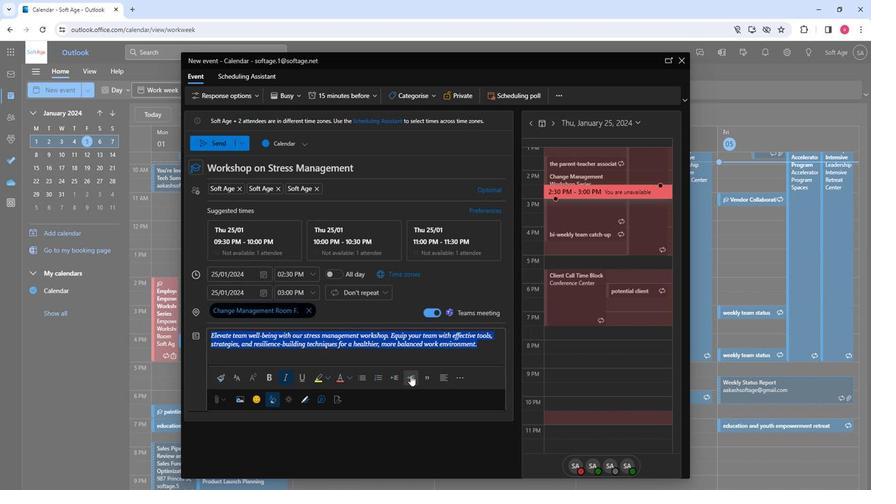 
Action: Mouse pressed left at (399, 377)
Screenshot: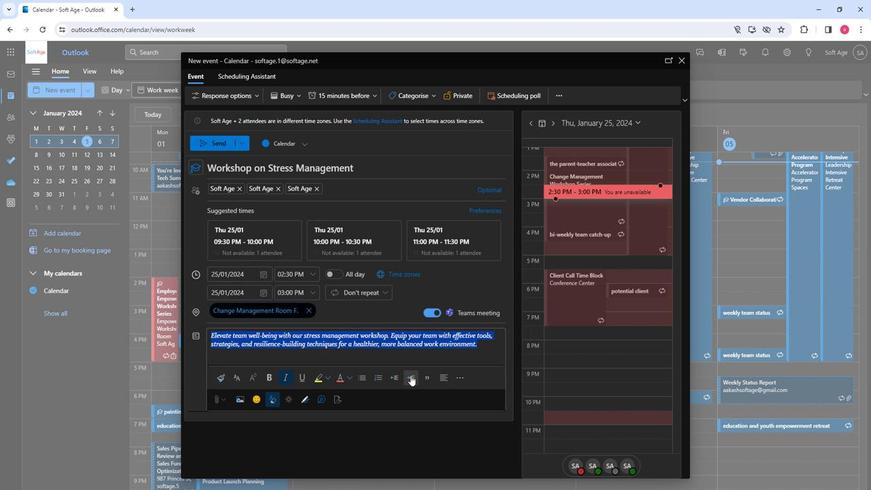 
Action: Mouse moved to (340, 379)
Screenshot: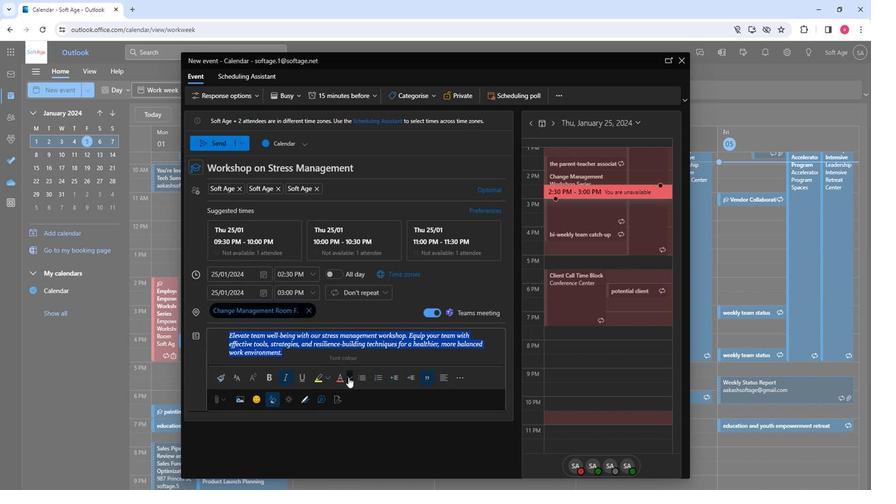 
Action: Mouse pressed left at (340, 379)
Screenshot: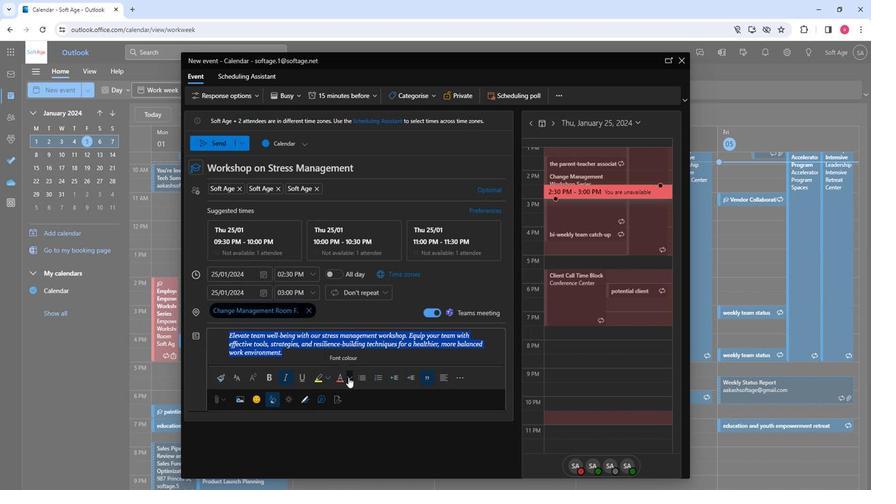 
Action: Mouse moved to (393, 326)
Screenshot: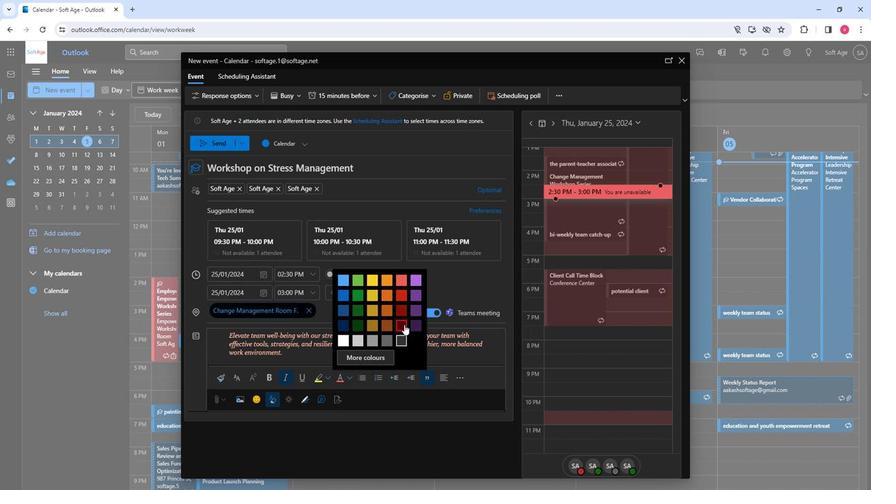 
Action: Mouse pressed left at (393, 326)
Screenshot: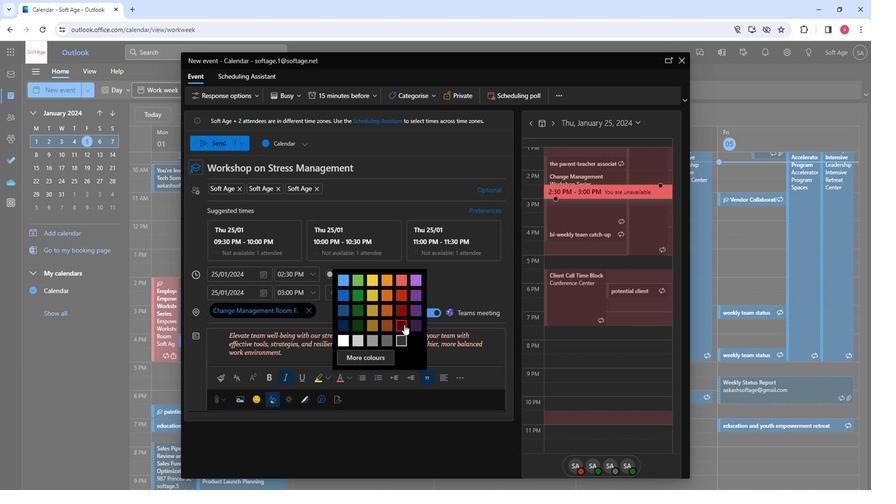 
Action: Mouse moved to (337, 358)
Screenshot: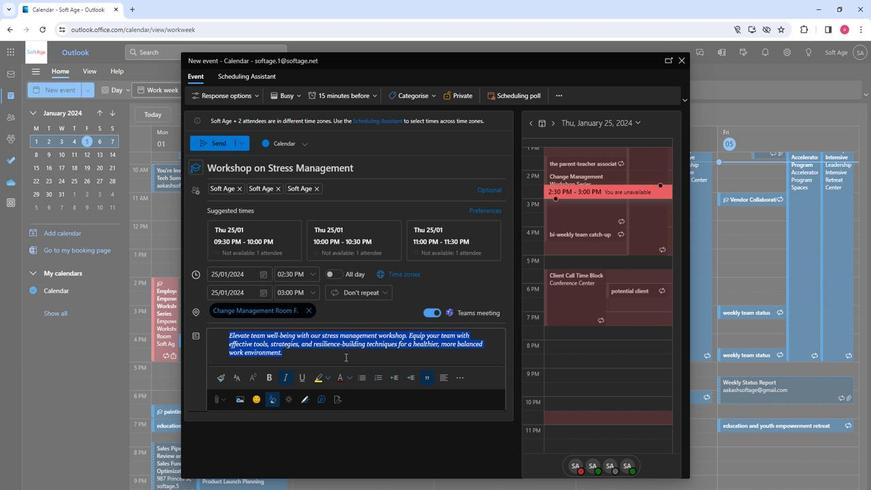 
Action: Mouse pressed left at (337, 358)
Screenshot: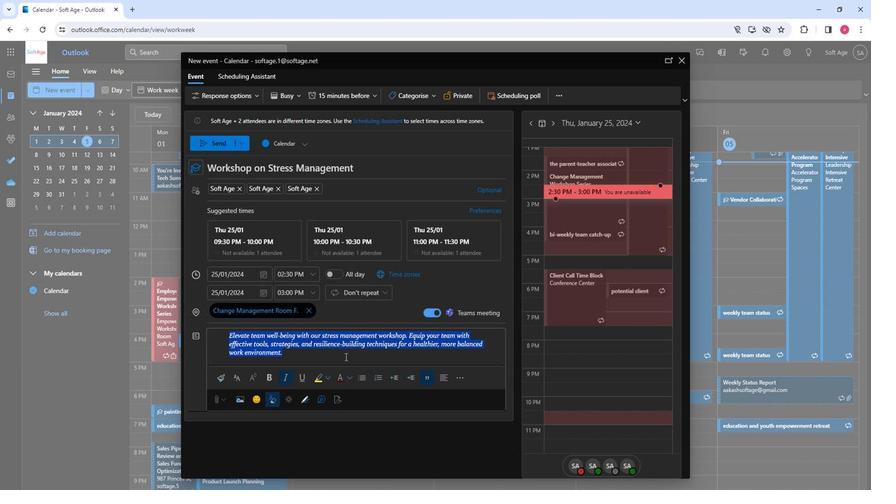
Action: Mouse moved to (209, 141)
Screenshot: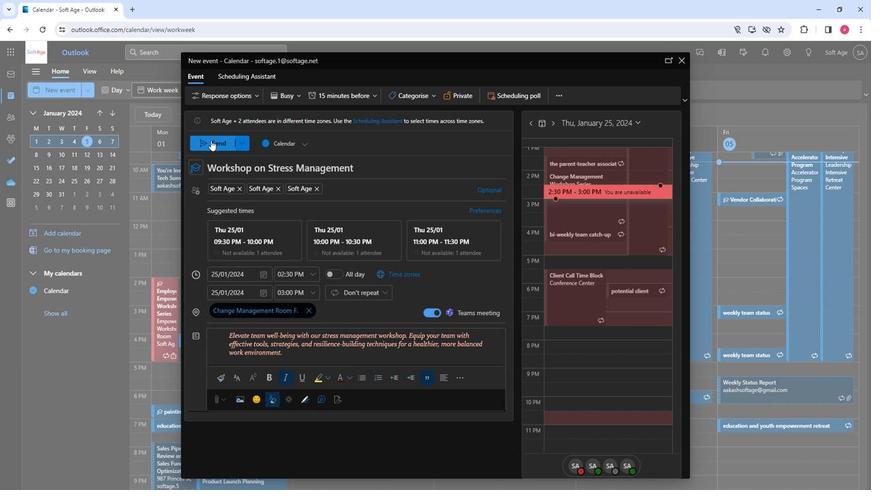 
Action: Mouse pressed left at (209, 141)
Screenshot: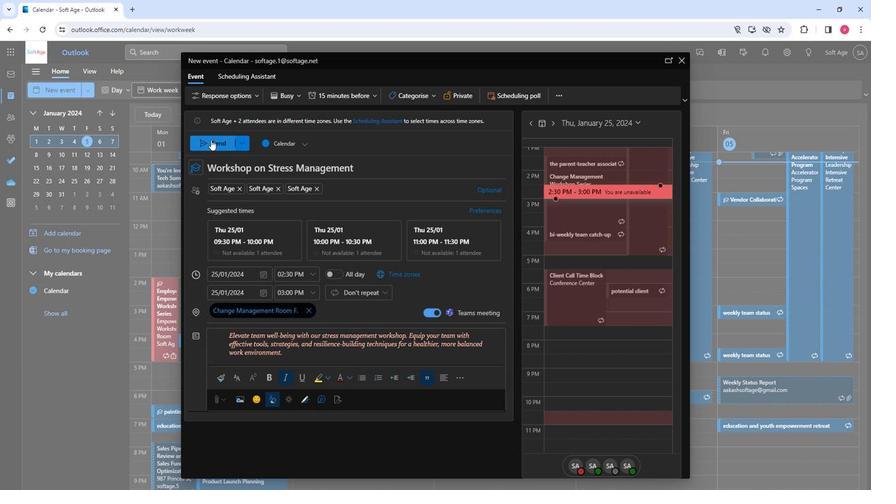 
Action: Mouse moved to (266, 256)
Screenshot: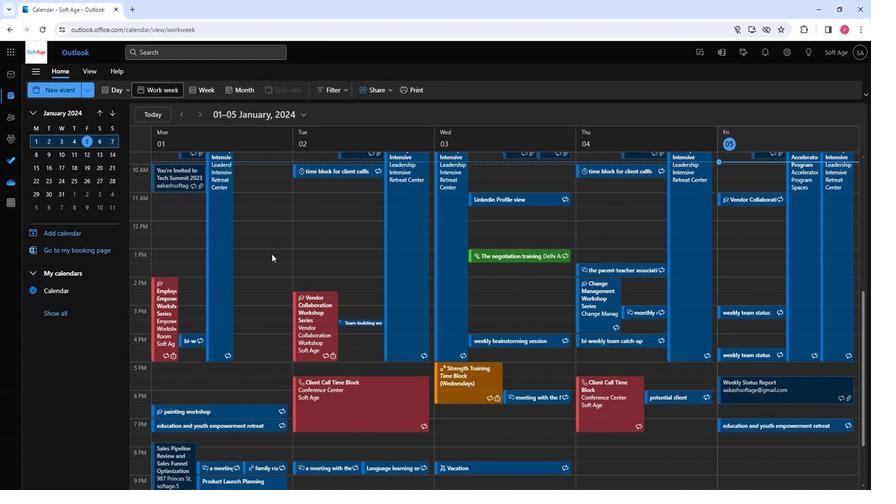 
